 Task: Open Card Change Control Board Meeting in Board Sales Prospecting Tools to Workspace Corporate Social Responsibility and add a team member Softage.1@softage.net, a label Green, a checklist Invoice Tracking, an attachment from your computer, a color Green and finally, add a card description 'Conduct team training session on effective coaching and mentoring' and a comment 'This task requires us to be resilient and persistent, even in the face of setbacks and obstacles.'. Add a start date 'Jan 01, 1900' with a due date 'Jan 08, 1900'
Action: Mouse moved to (68, 401)
Screenshot: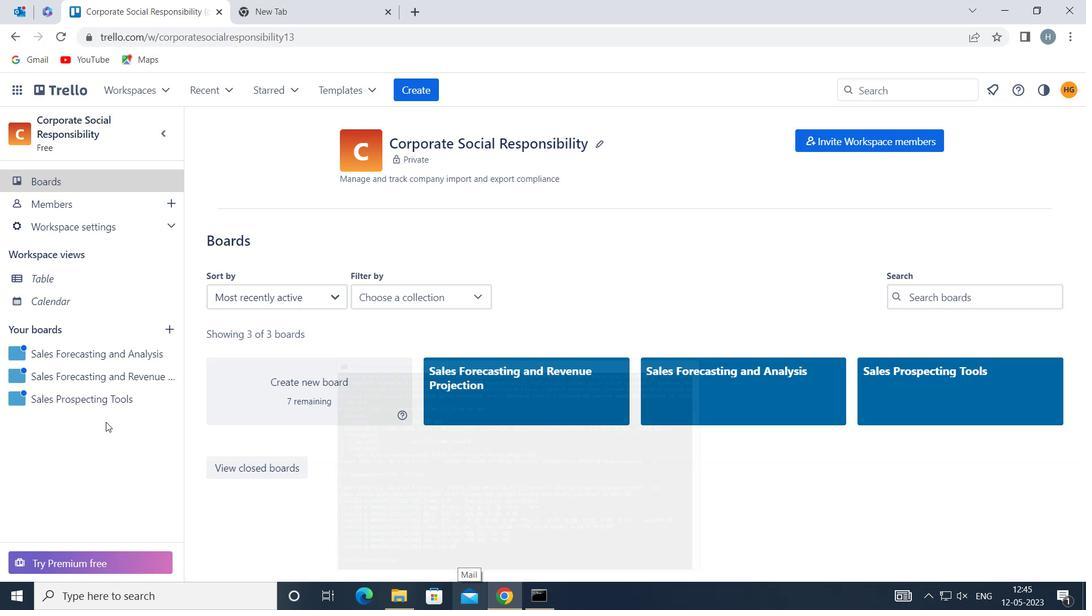 
Action: Mouse pressed left at (68, 401)
Screenshot: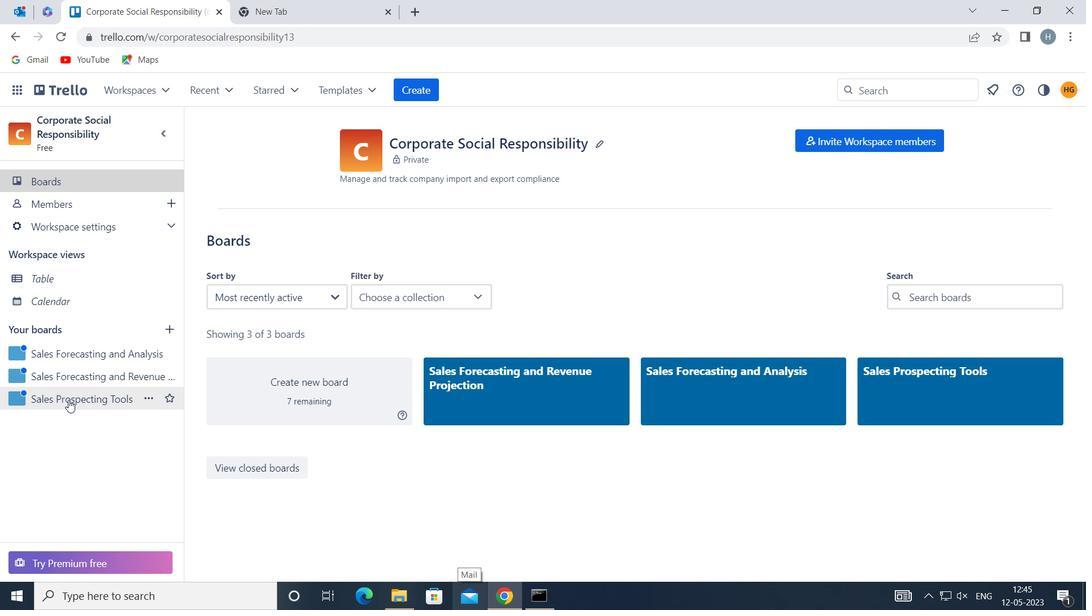 
Action: Mouse moved to (319, 198)
Screenshot: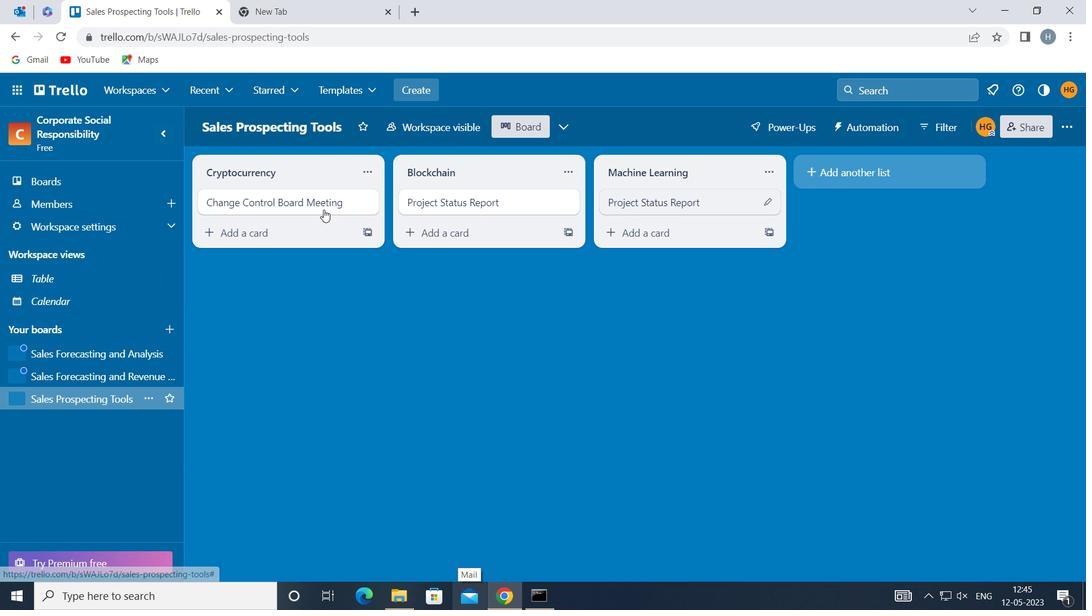 
Action: Mouse pressed left at (319, 198)
Screenshot: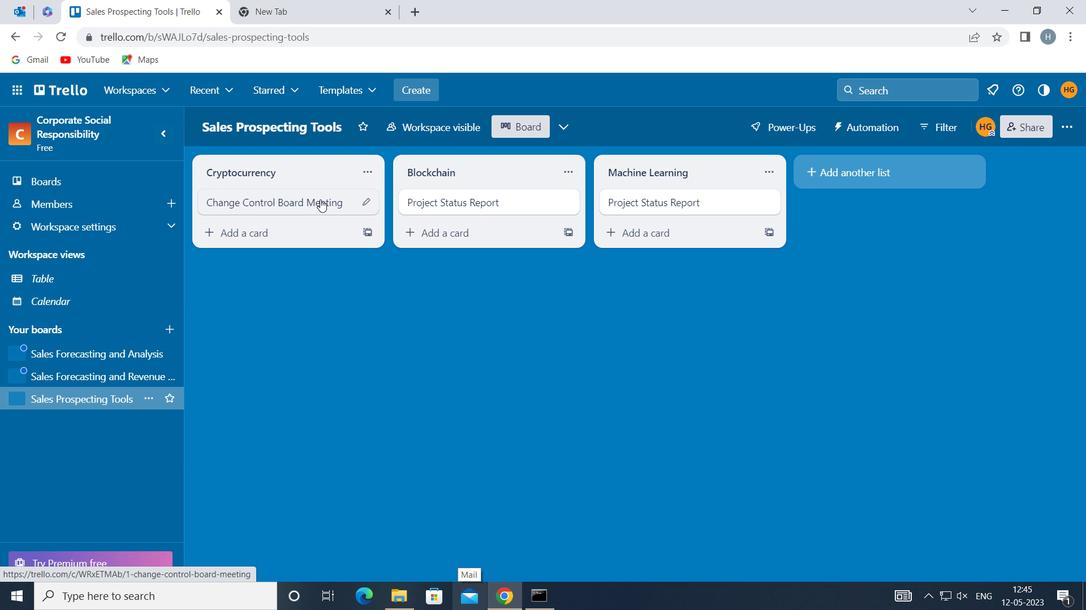 
Action: Mouse moved to (727, 200)
Screenshot: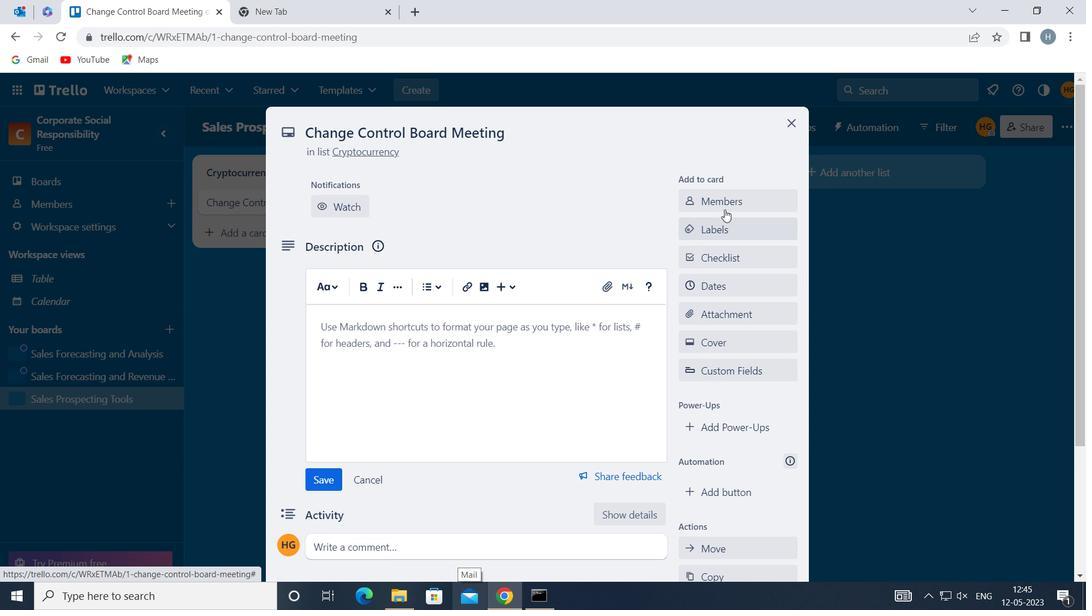 
Action: Mouse pressed left at (727, 200)
Screenshot: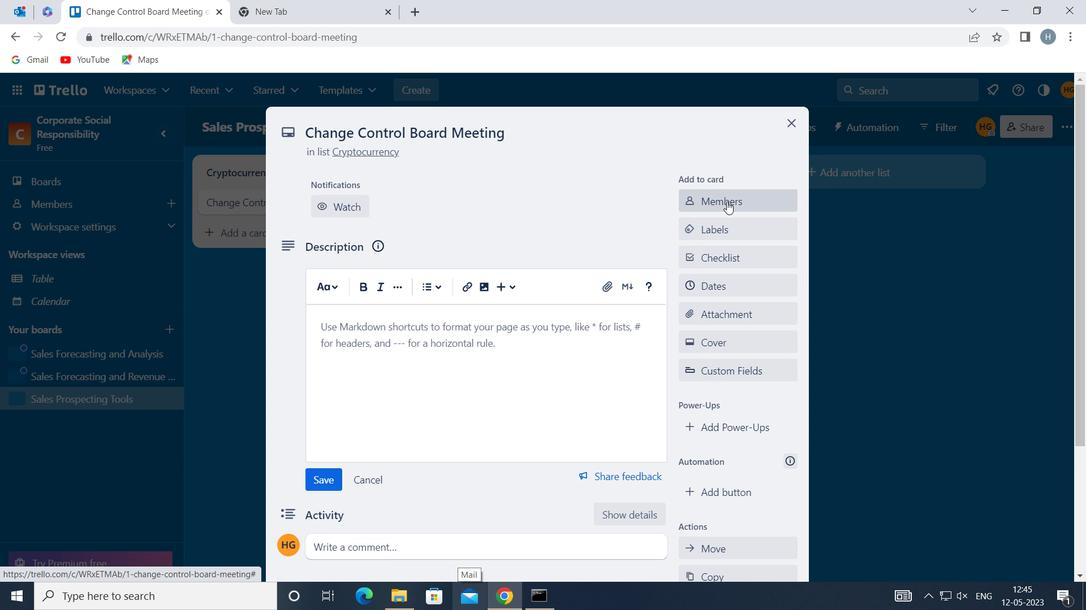 
Action: Key pressed softage
Screenshot: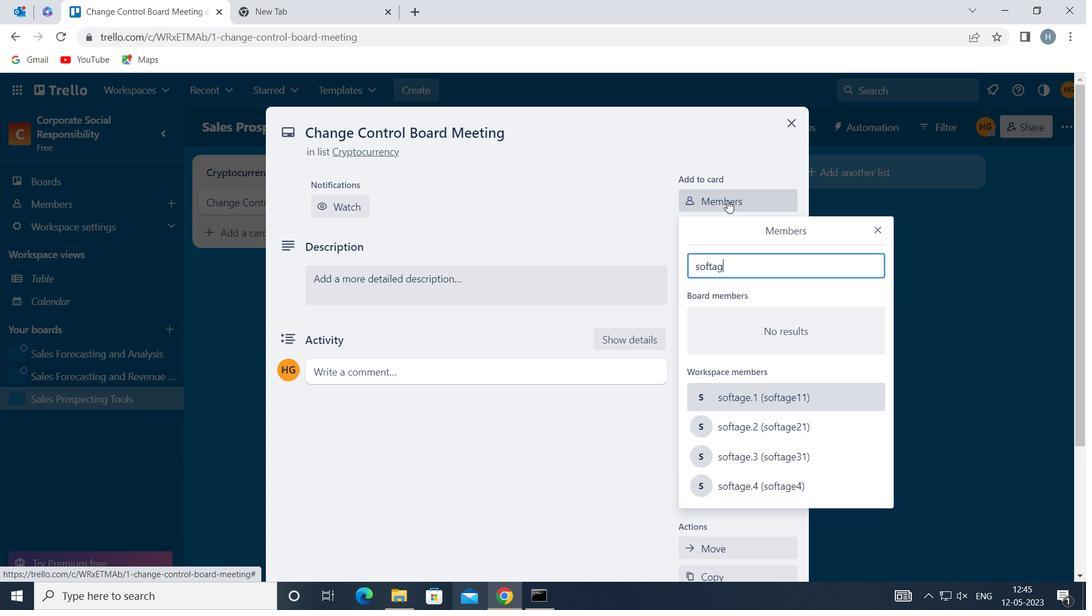 
Action: Mouse moved to (746, 399)
Screenshot: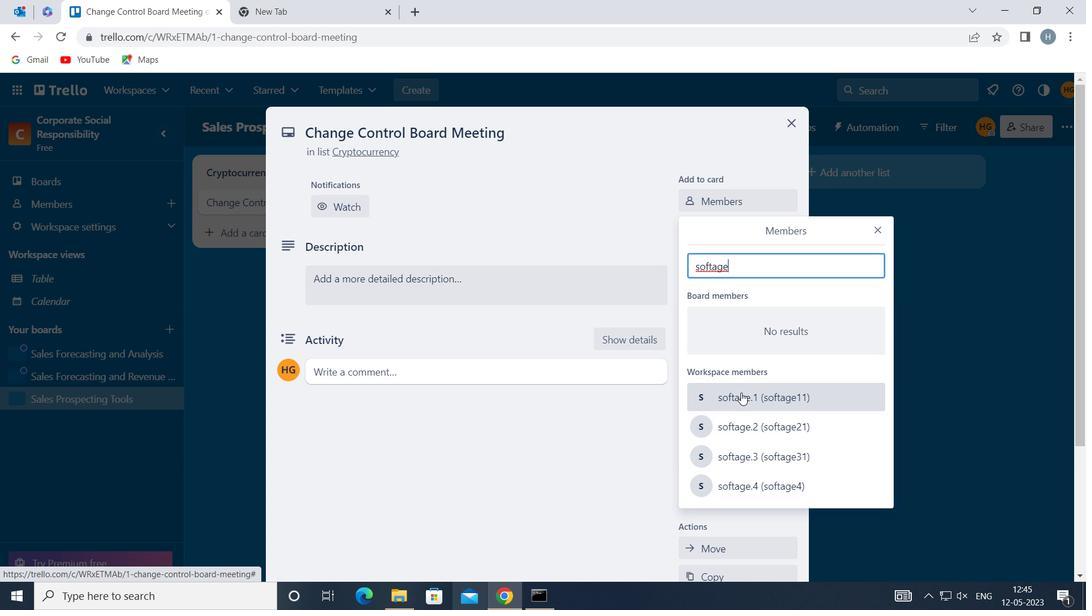 
Action: Mouse pressed left at (746, 399)
Screenshot: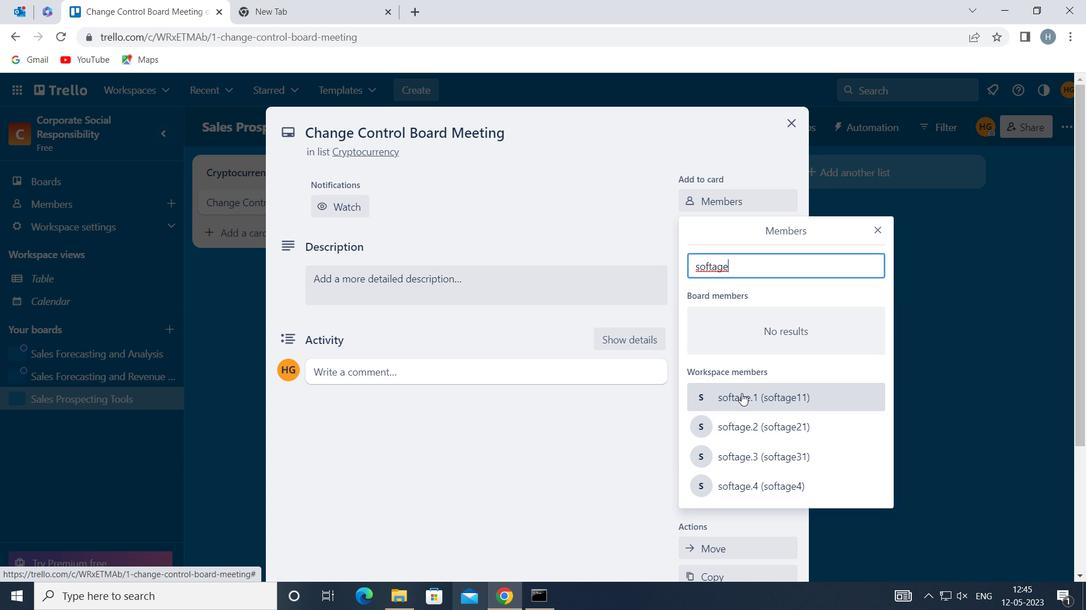 
Action: Mouse moved to (880, 228)
Screenshot: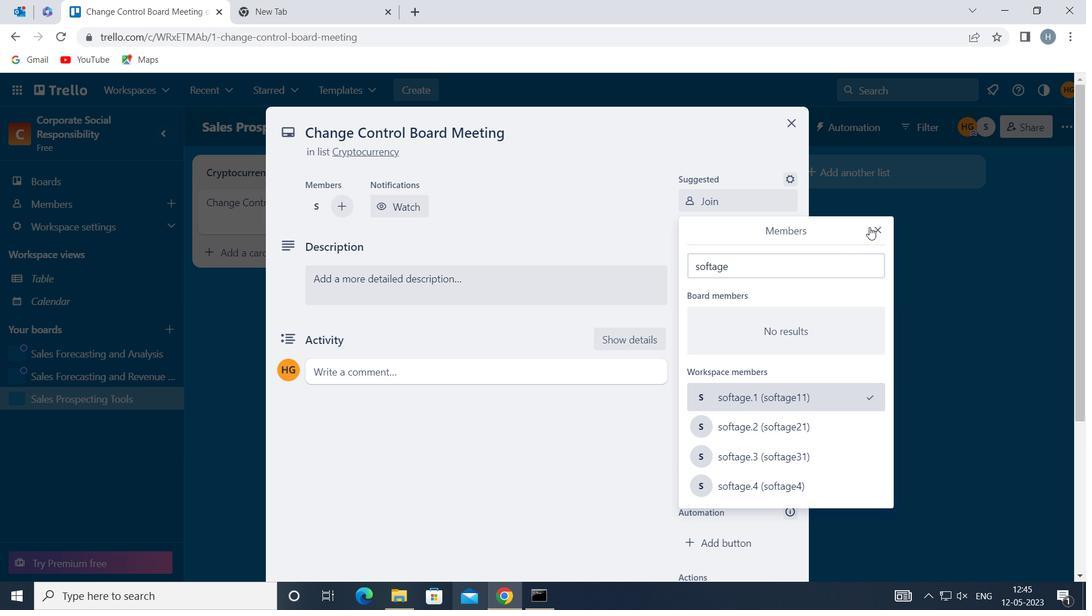 
Action: Mouse pressed left at (880, 228)
Screenshot: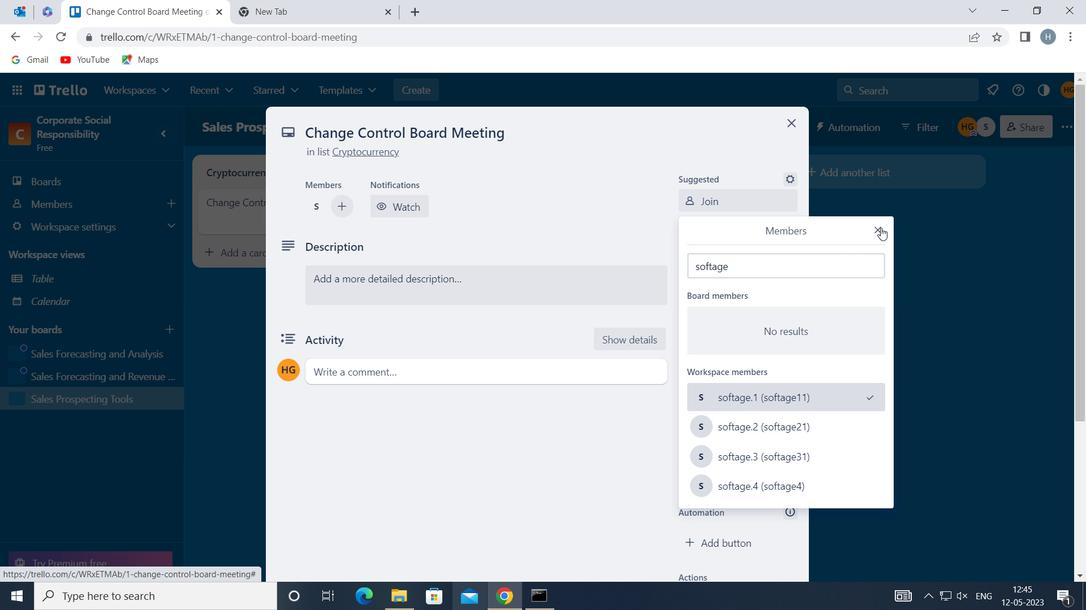 
Action: Mouse moved to (742, 277)
Screenshot: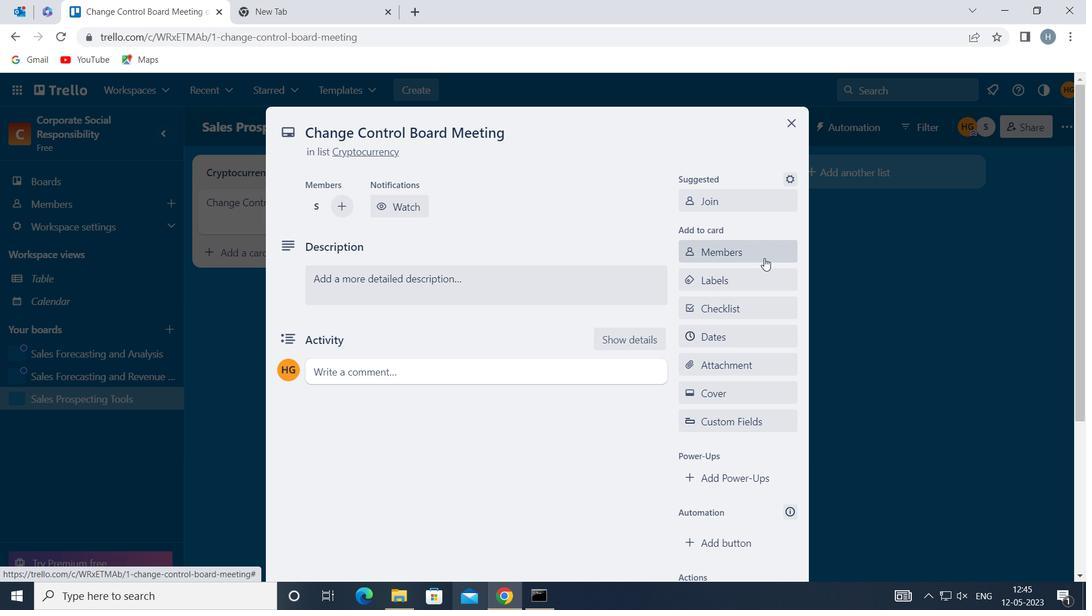 
Action: Mouse pressed left at (742, 277)
Screenshot: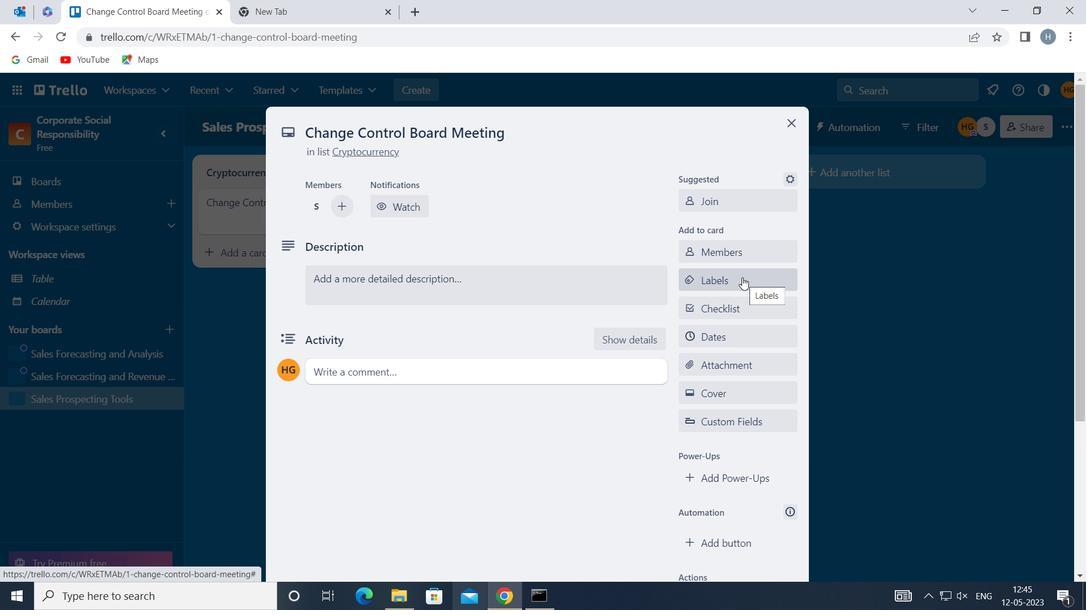 
Action: Mouse moved to (770, 207)
Screenshot: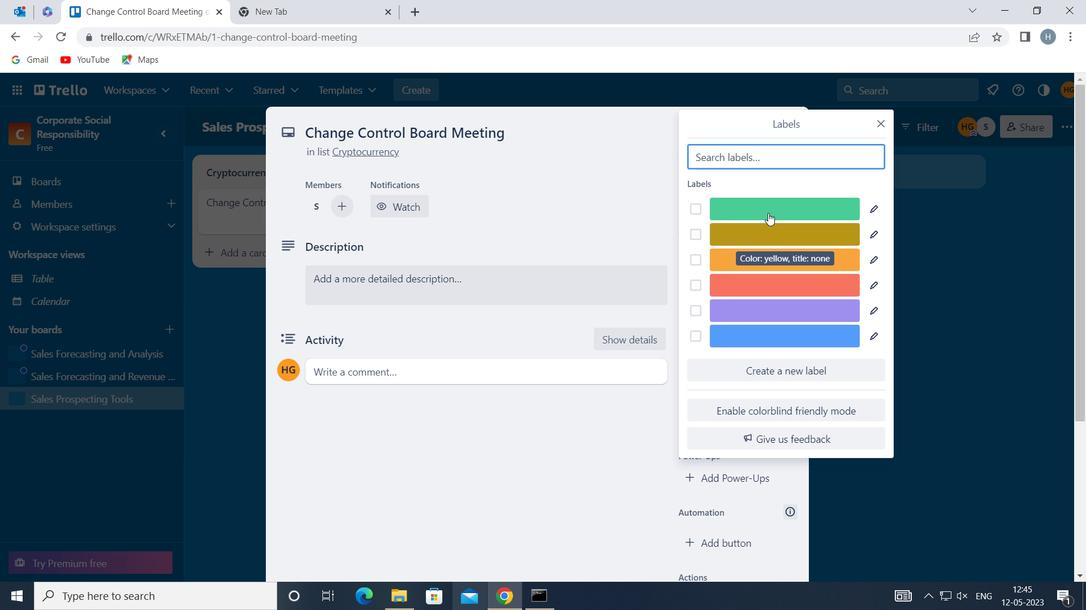 
Action: Mouse pressed left at (770, 207)
Screenshot: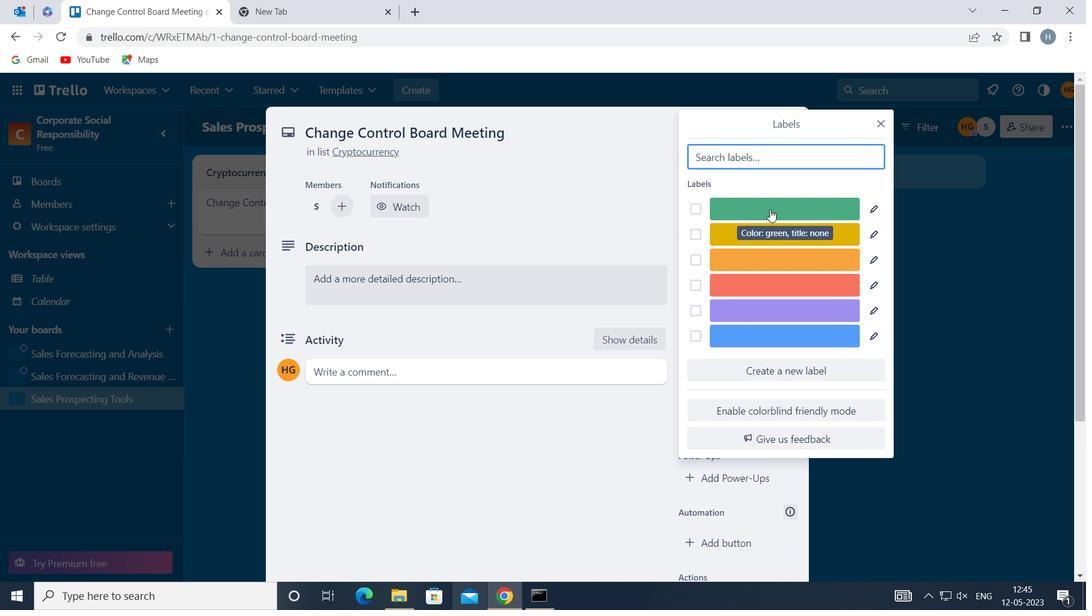 
Action: Mouse moved to (882, 119)
Screenshot: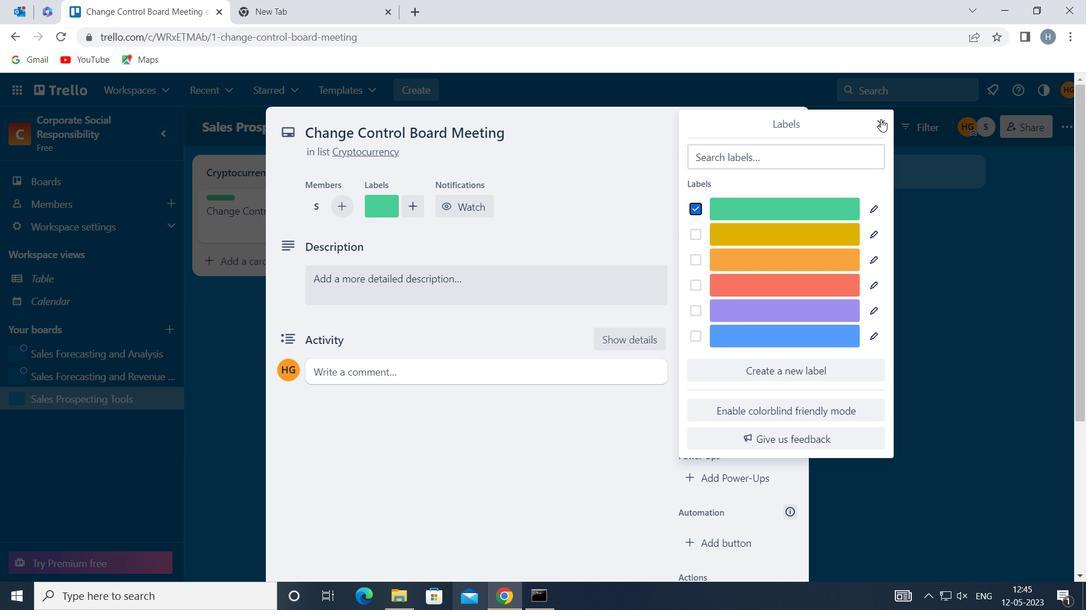 
Action: Mouse pressed left at (882, 119)
Screenshot: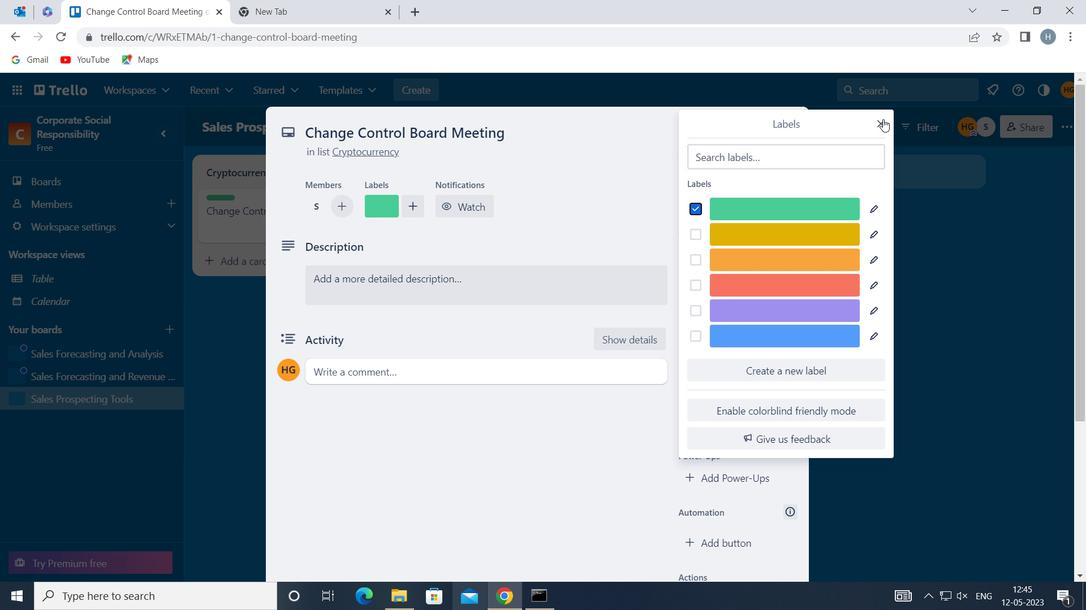 
Action: Mouse moved to (749, 302)
Screenshot: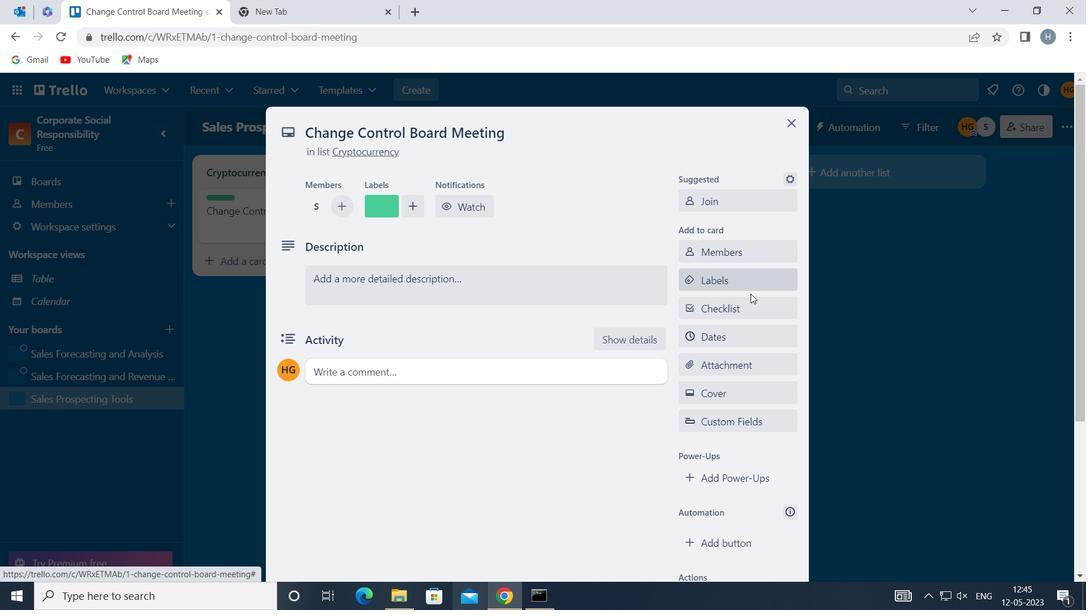 
Action: Mouse pressed left at (749, 302)
Screenshot: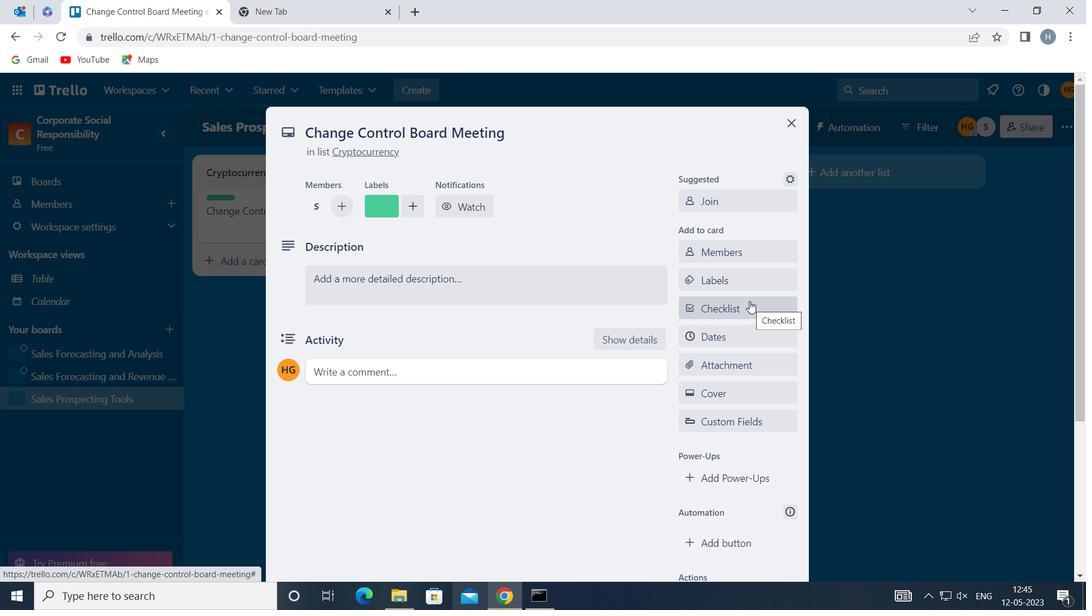 
Action: Key pressed <Key.shift>INVOICE<Key.space><Key.shift>TRACKING
Screenshot: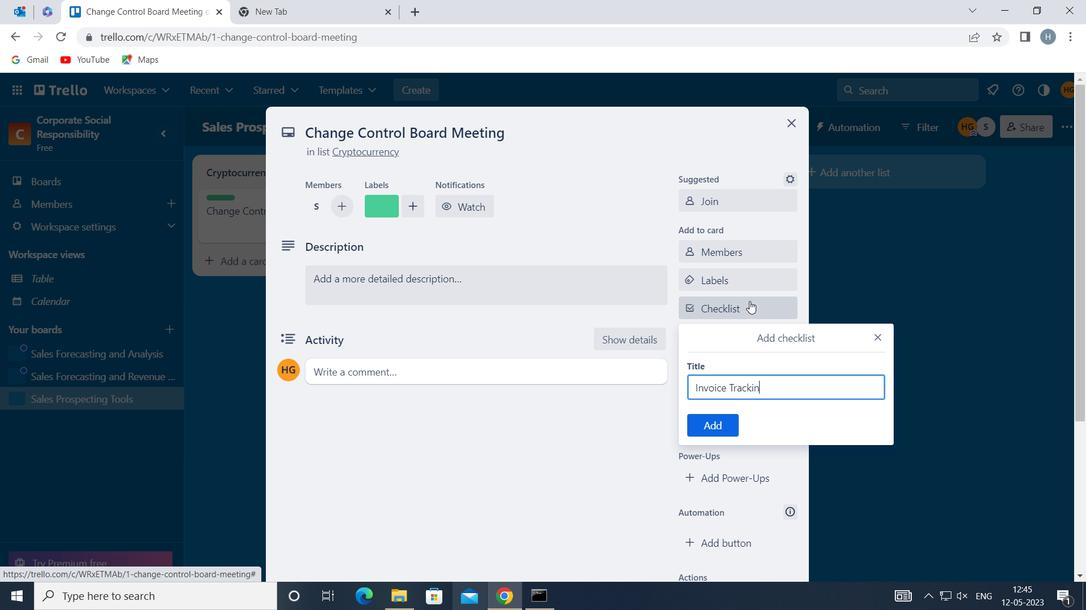 
Action: Mouse moved to (729, 425)
Screenshot: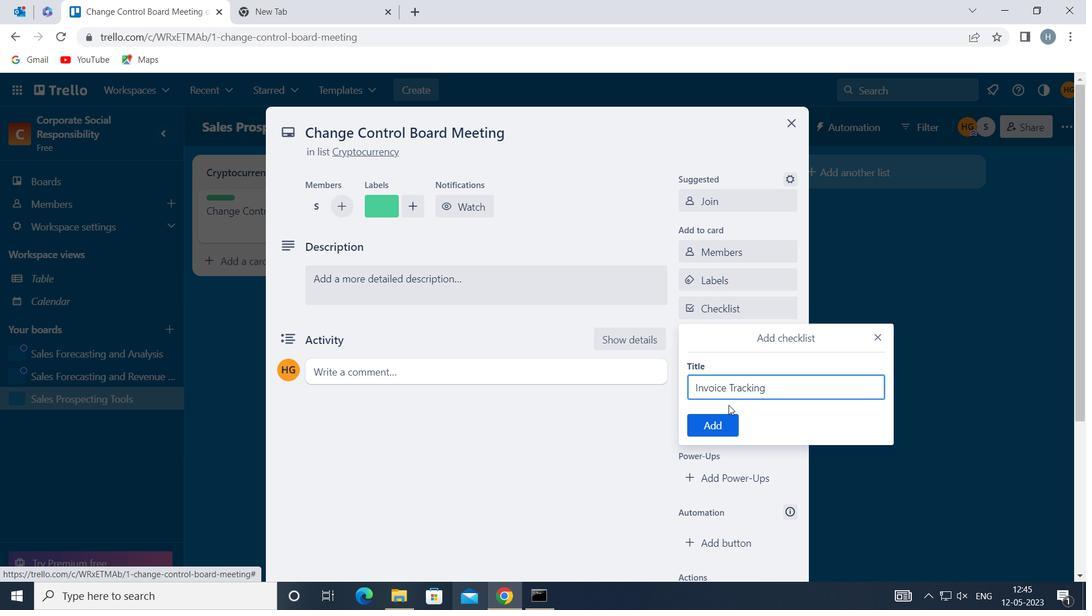 
Action: Mouse pressed left at (729, 425)
Screenshot: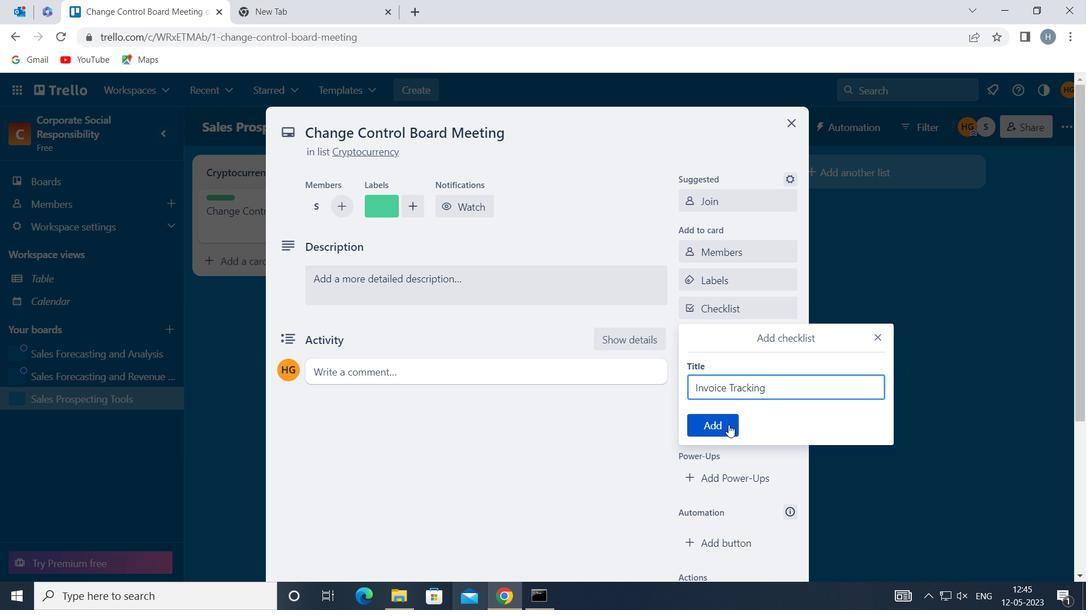 
Action: Mouse moved to (746, 359)
Screenshot: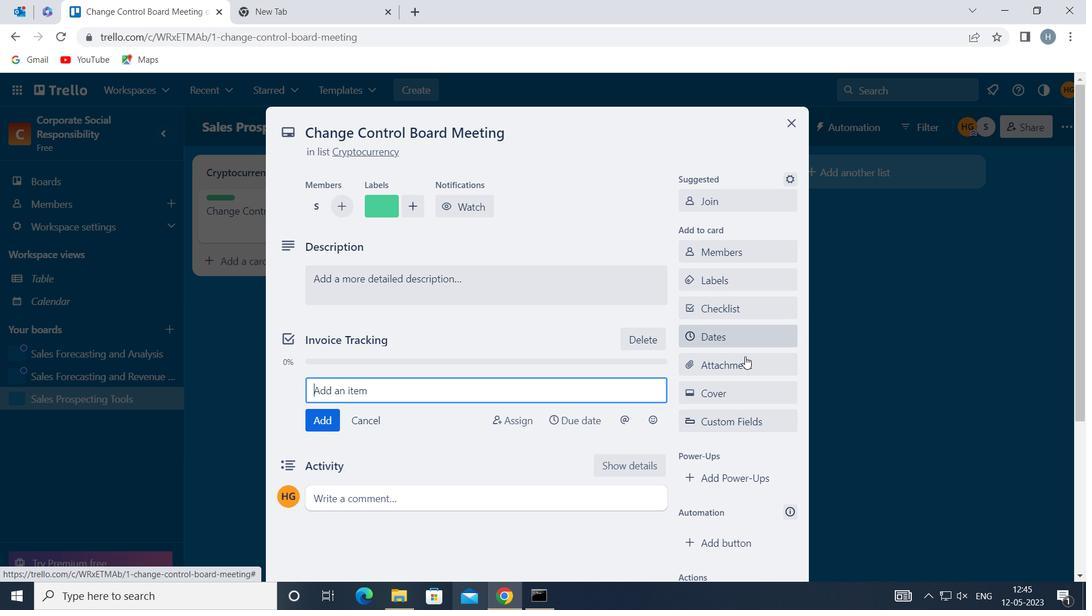 
Action: Mouse pressed left at (746, 359)
Screenshot: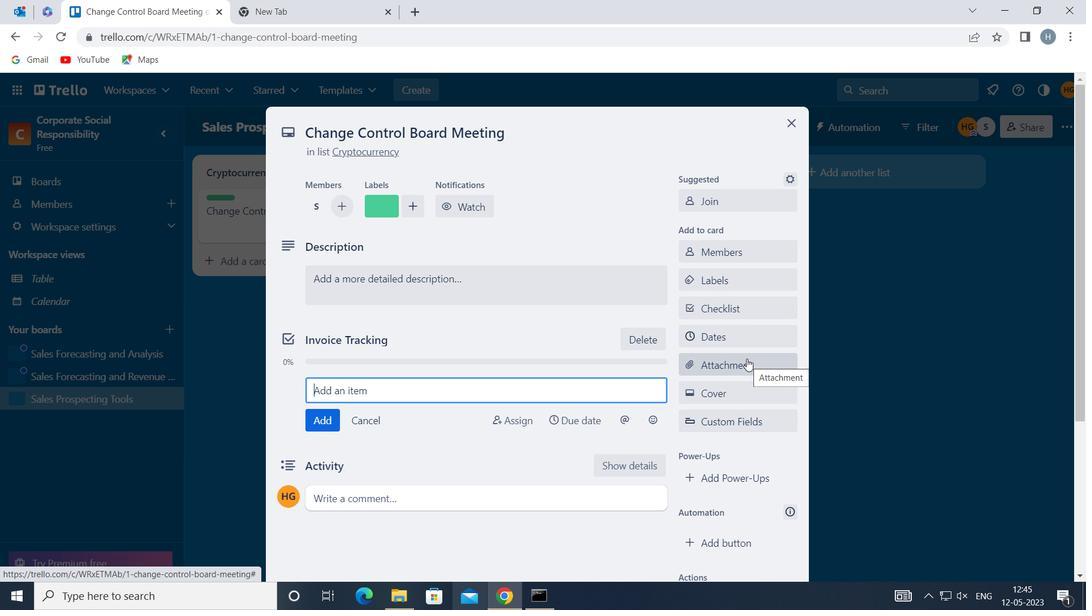 
Action: Mouse moved to (740, 160)
Screenshot: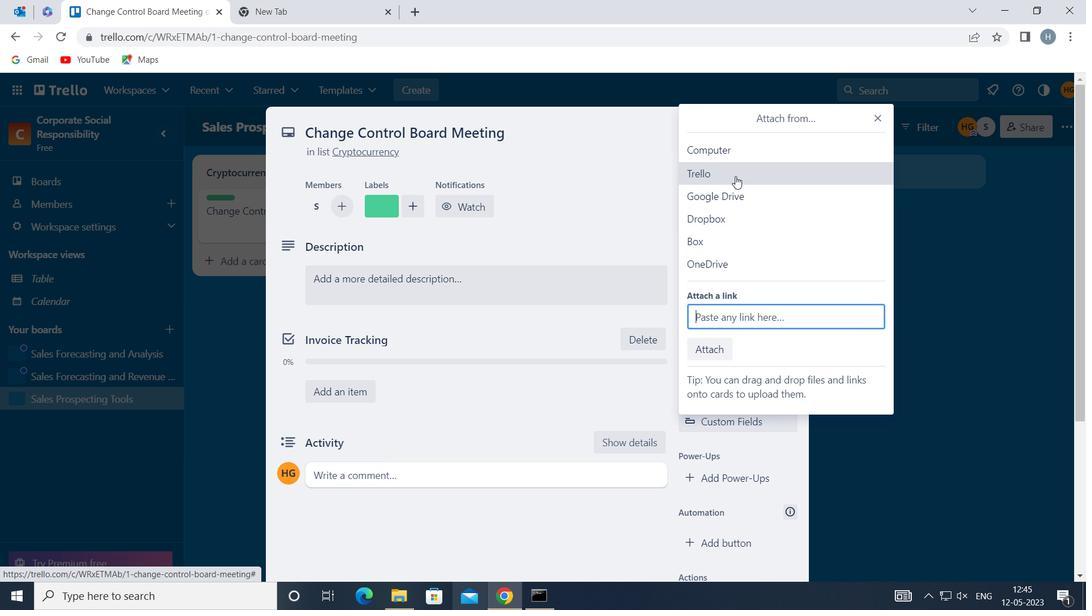 
Action: Mouse pressed left at (740, 160)
Screenshot: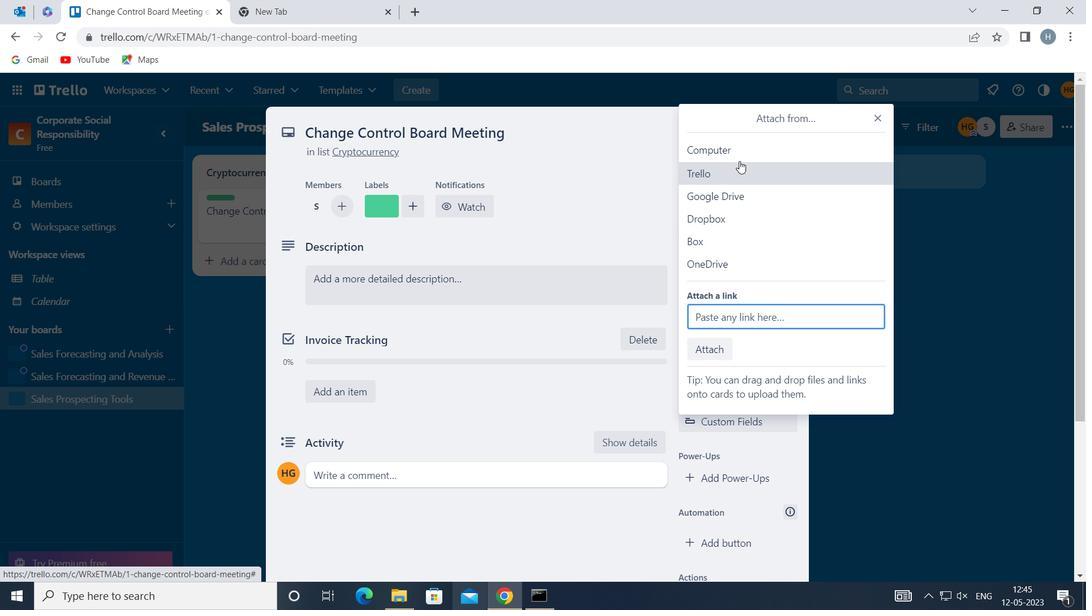
Action: Mouse moved to (386, 125)
Screenshot: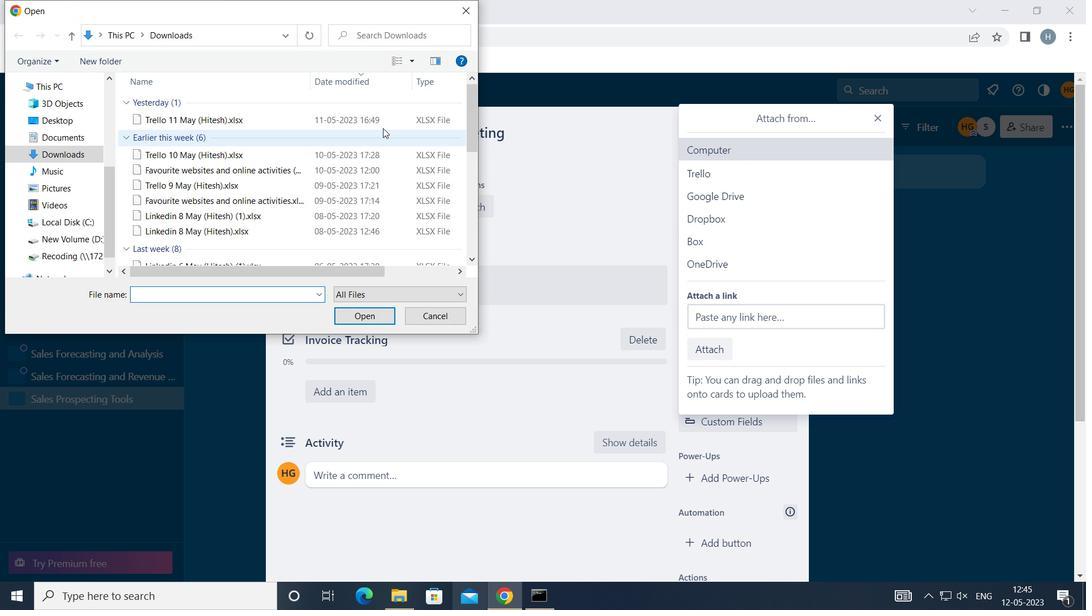 
Action: Mouse pressed left at (386, 125)
Screenshot: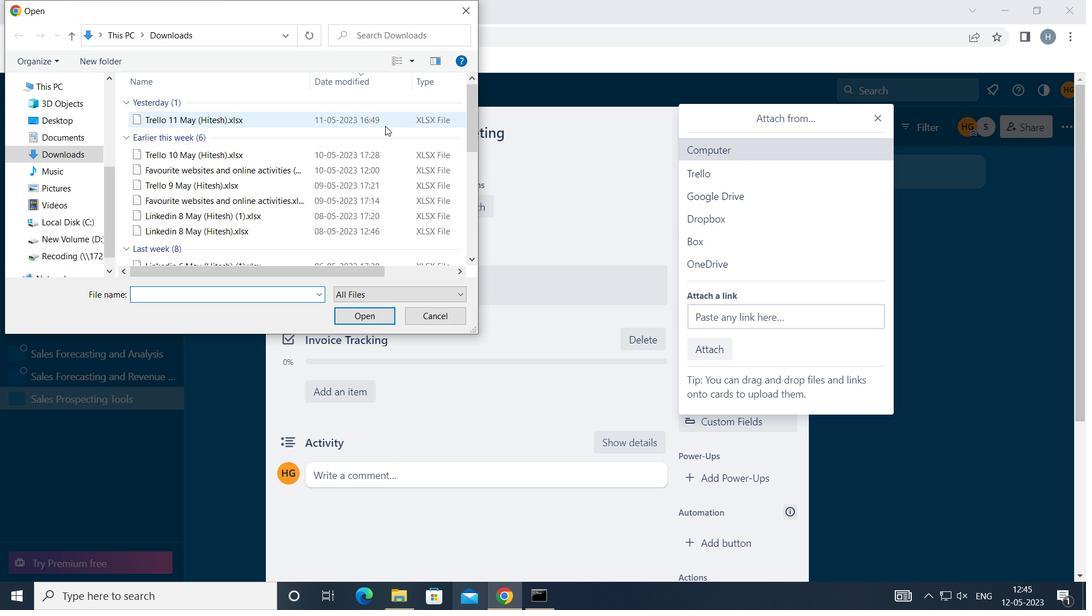 
Action: Mouse moved to (368, 316)
Screenshot: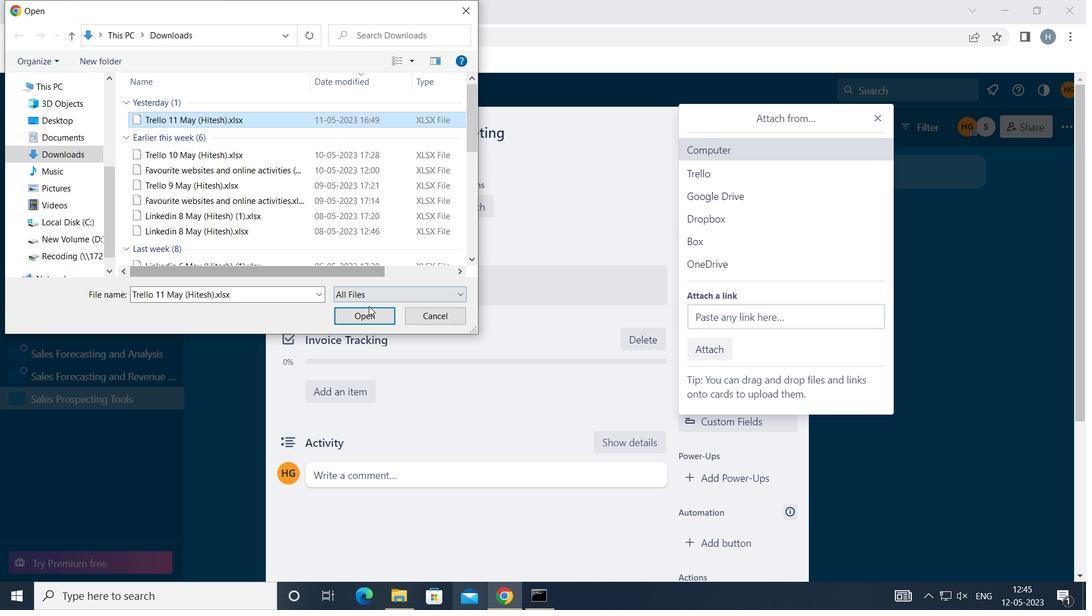 
Action: Mouse pressed left at (368, 316)
Screenshot: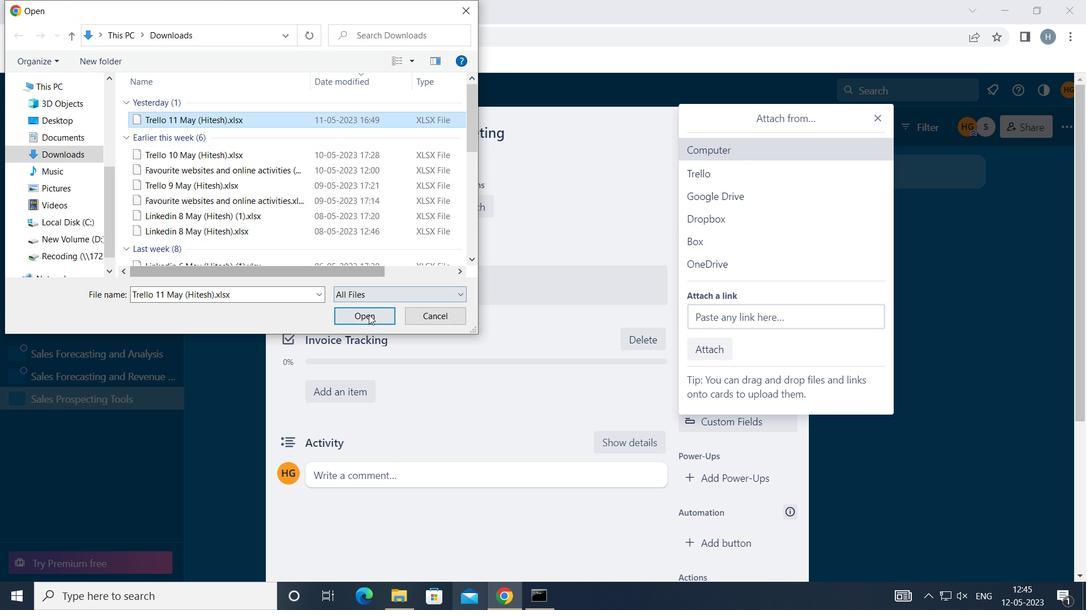 
Action: Mouse moved to (739, 388)
Screenshot: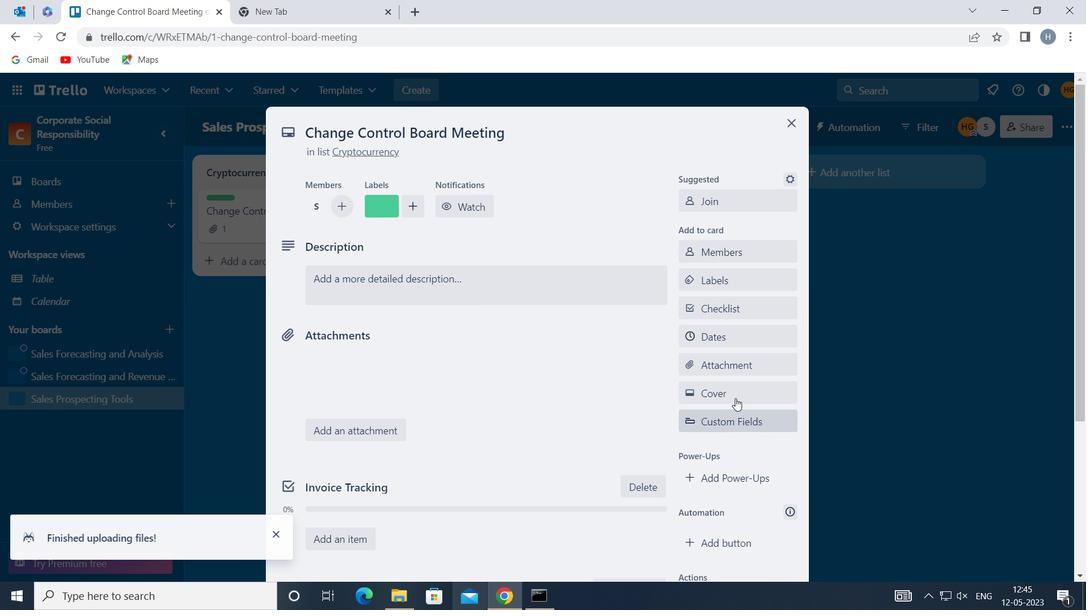 
Action: Mouse pressed left at (739, 388)
Screenshot: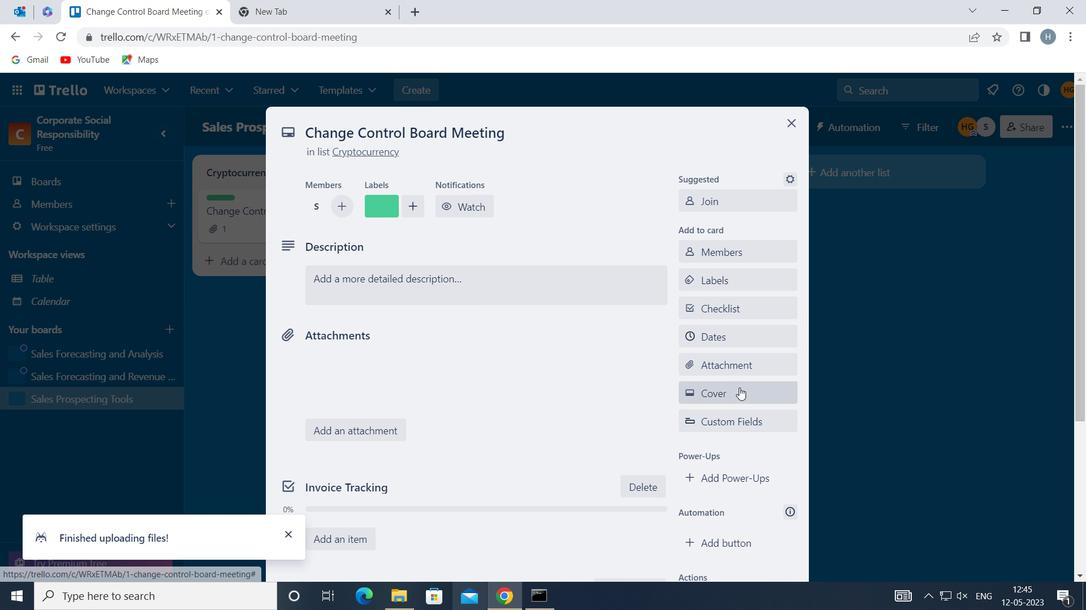 
Action: Mouse moved to (700, 300)
Screenshot: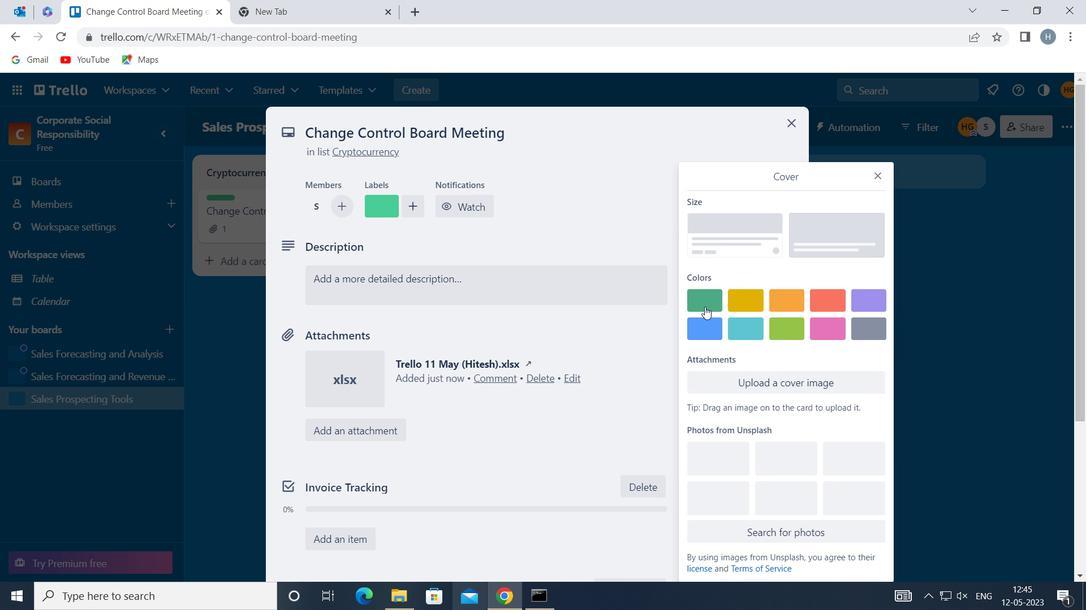 
Action: Mouse pressed left at (700, 300)
Screenshot: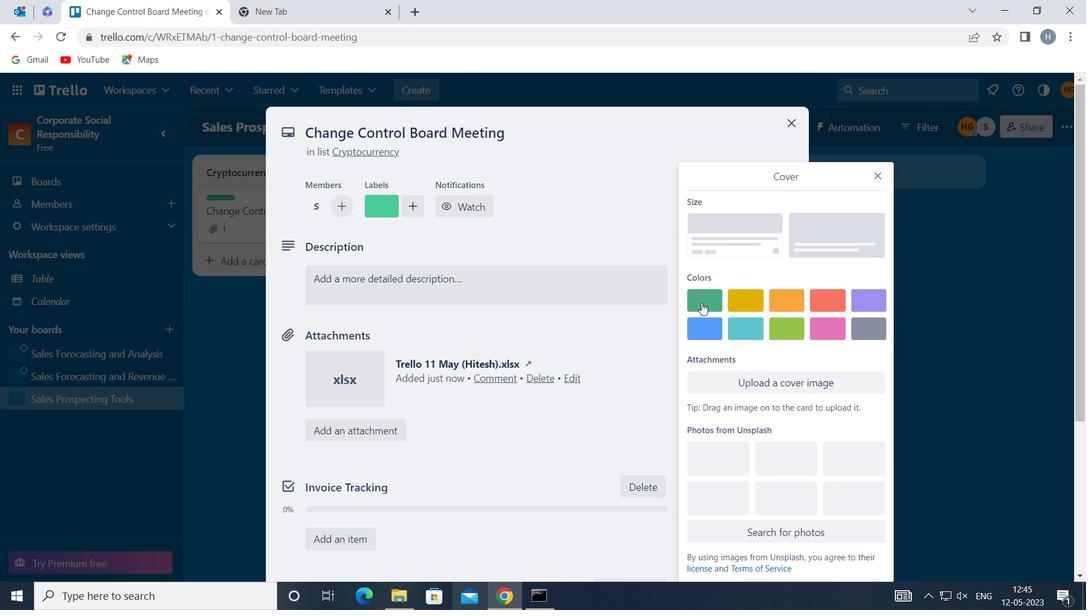 
Action: Mouse moved to (879, 146)
Screenshot: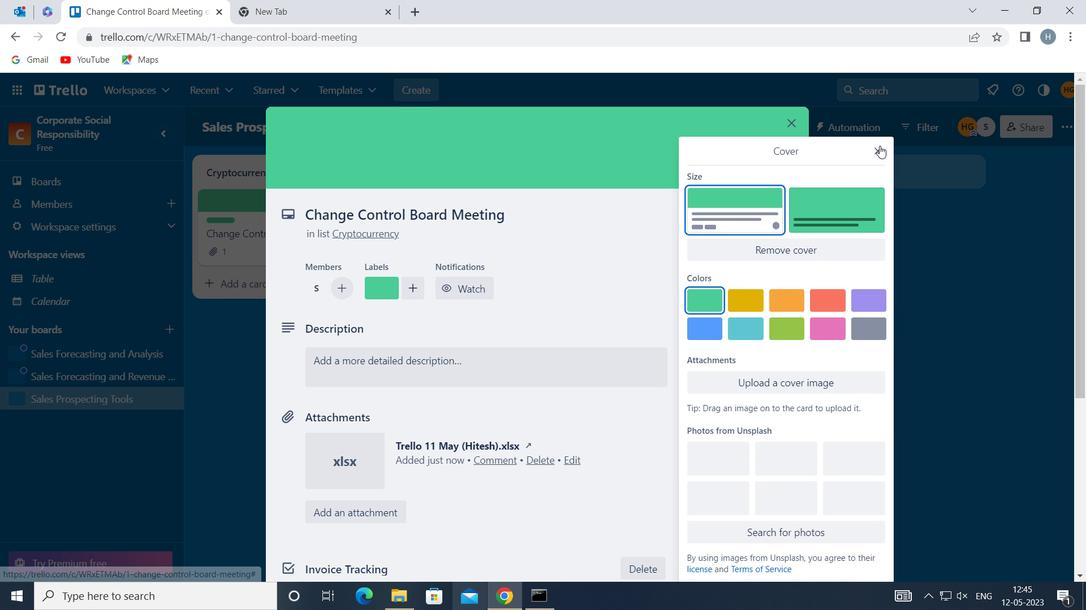 
Action: Mouse pressed left at (879, 146)
Screenshot: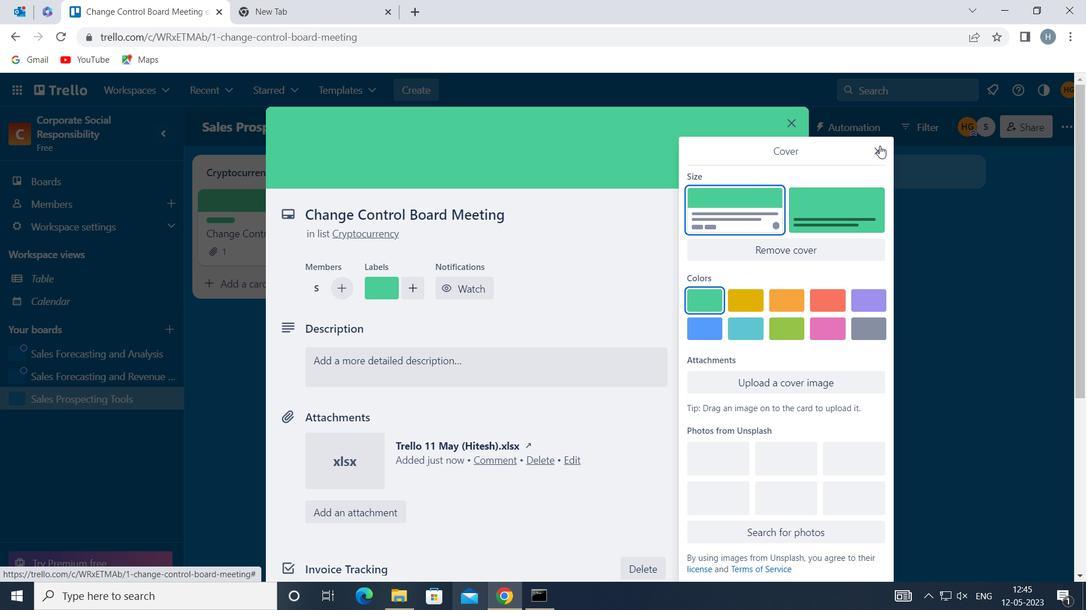 
Action: Mouse moved to (530, 359)
Screenshot: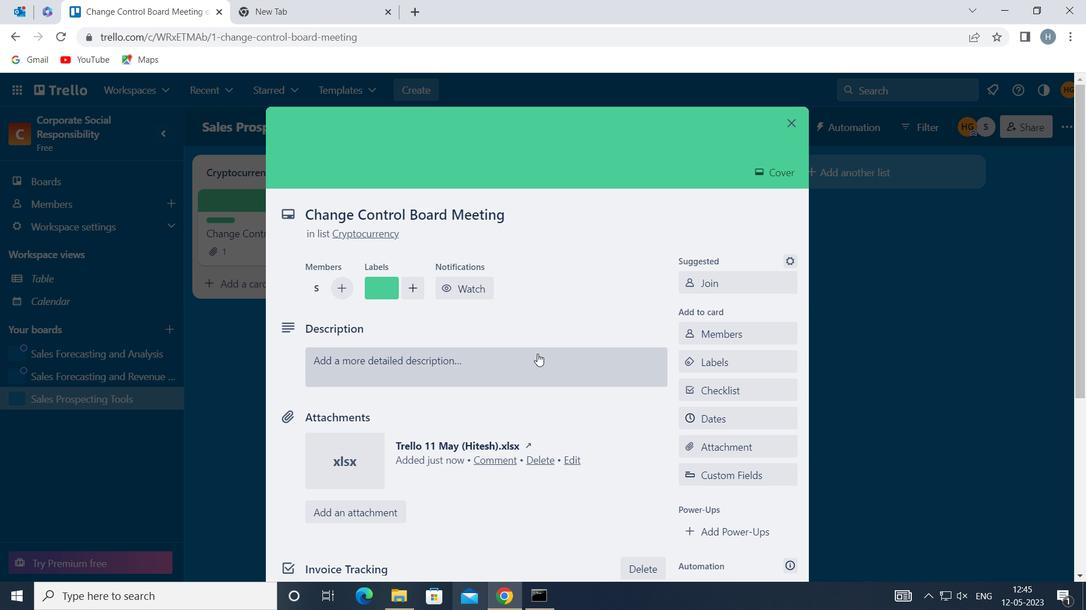 
Action: Mouse pressed left at (530, 359)
Screenshot: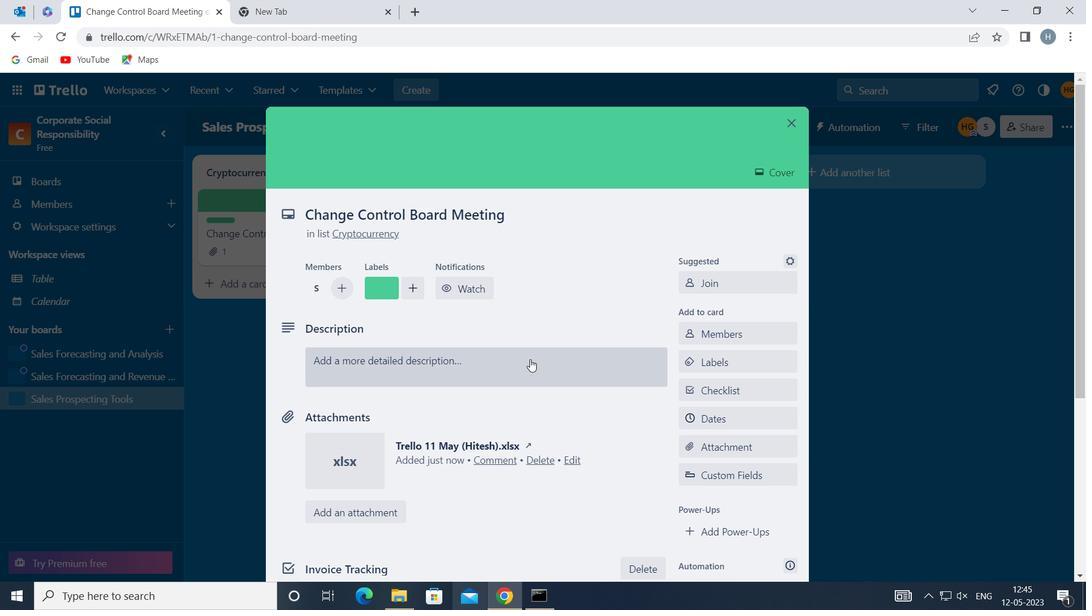 
Action: Mouse moved to (444, 410)
Screenshot: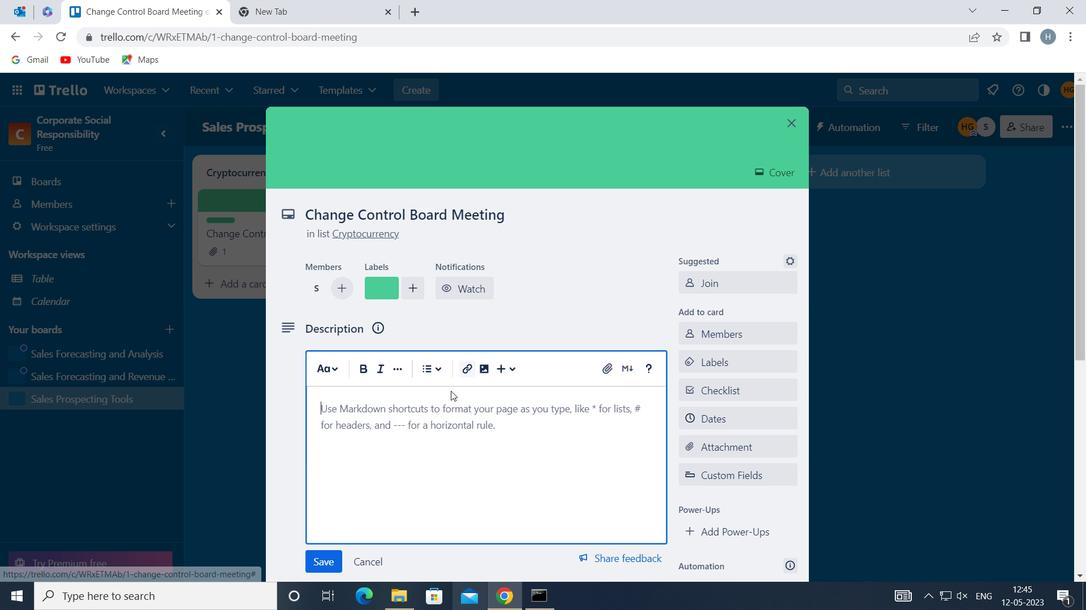 
Action: Mouse pressed left at (444, 410)
Screenshot: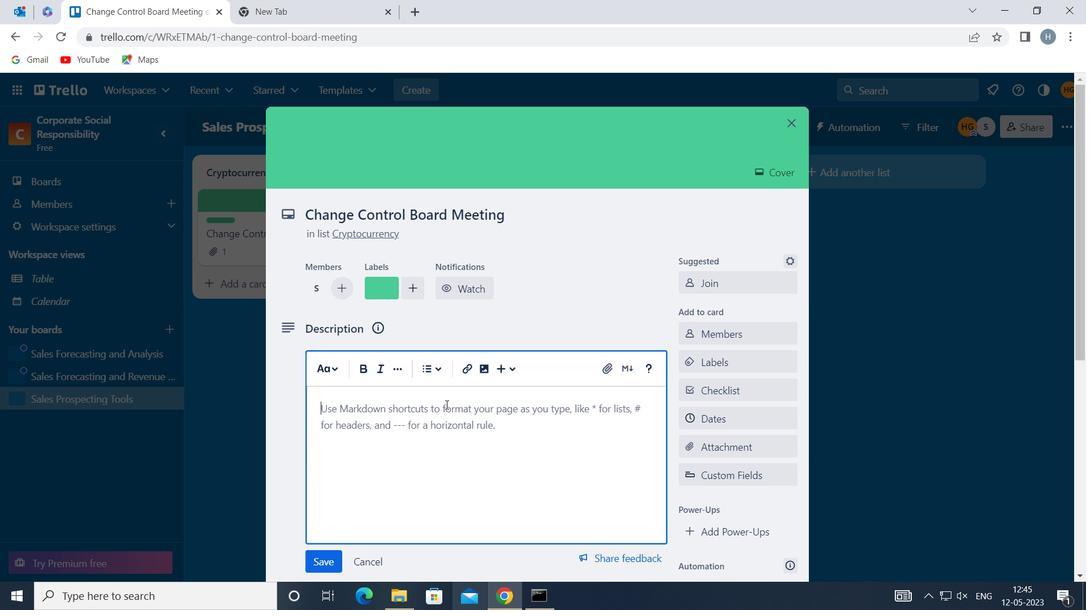 
Action: Key pressed <Key.shift>CONDUCT<Key.space>TEAM<Key.space>TRAINING<Key.space>SESSION<Key.space>ON<Key.space>EFFECTIVE<Key.space>COACHING<Key.space>AND<Key.space>MENTORING
Screenshot: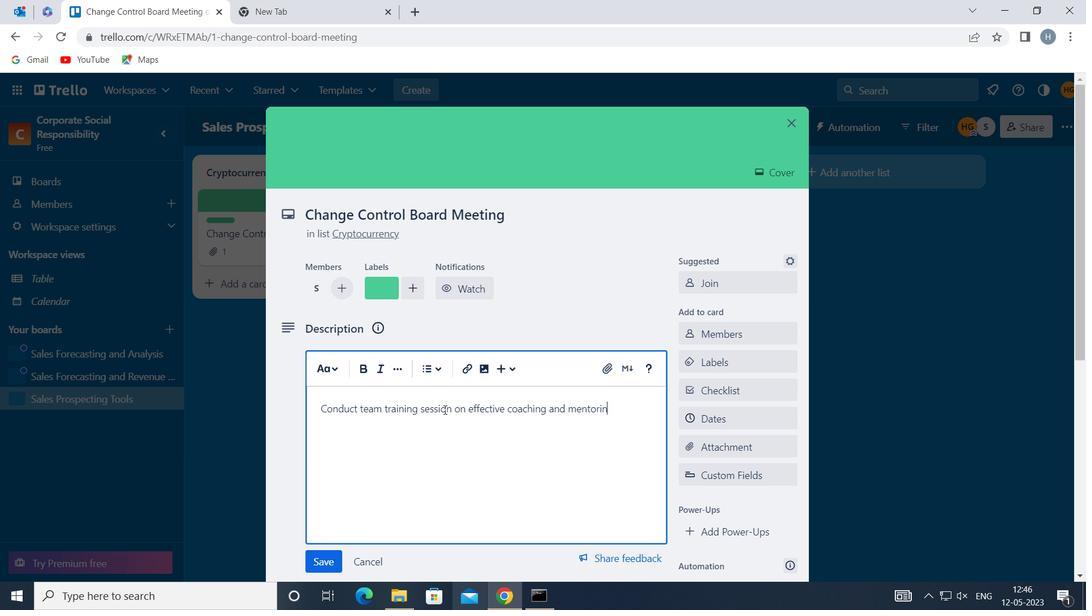 
Action: Mouse moved to (317, 559)
Screenshot: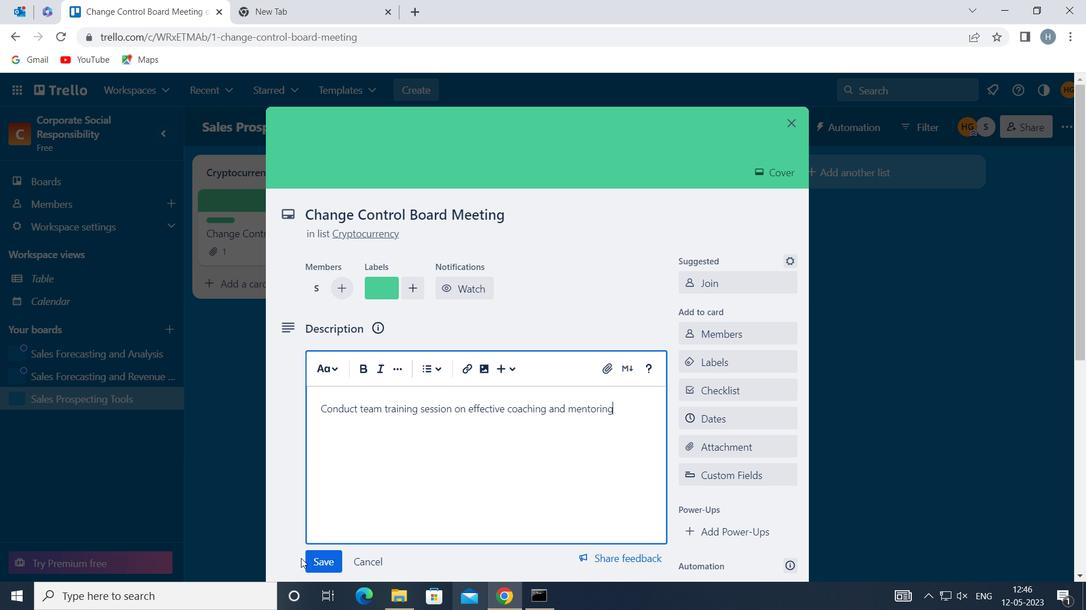 
Action: Mouse pressed left at (317, 559)
Screenshot: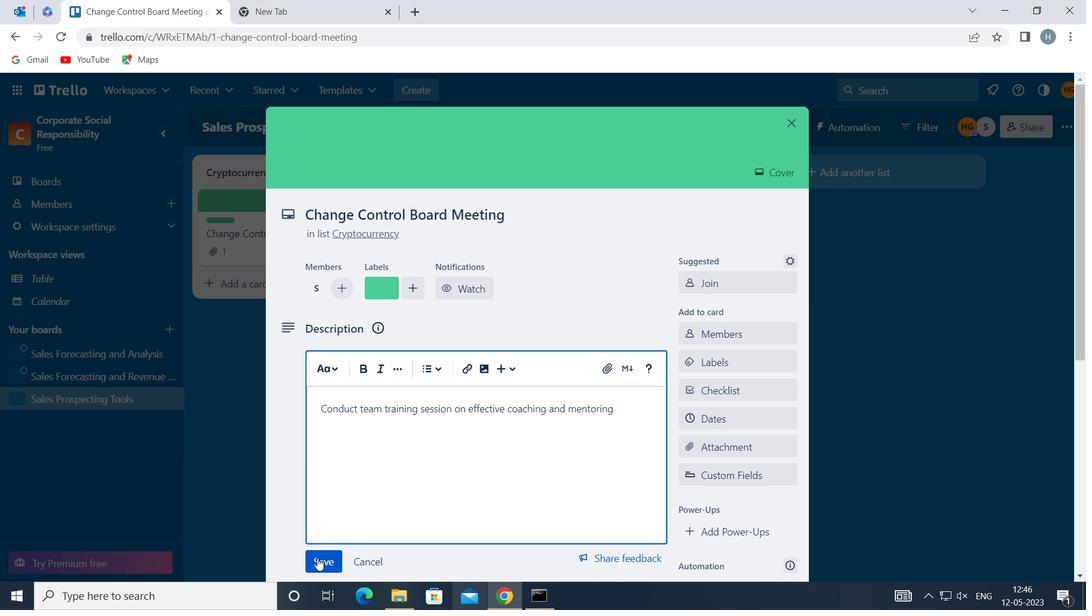 
Action: Mouse moved to (374, 485)
Screenshot: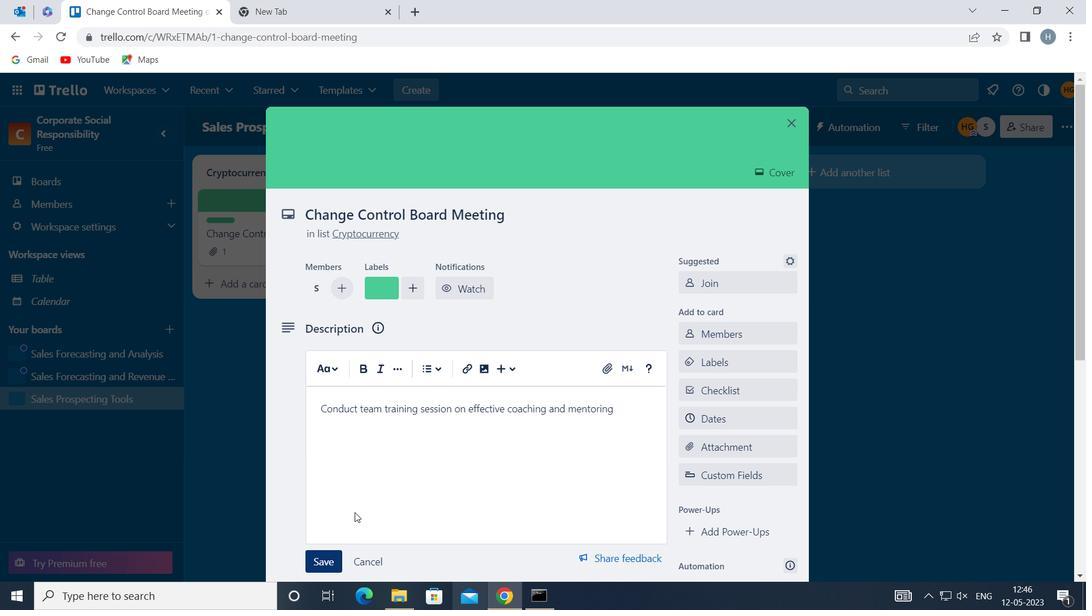 
Action: Mouse scrolled (374, 484) with delta (0, 0)
Screenshot: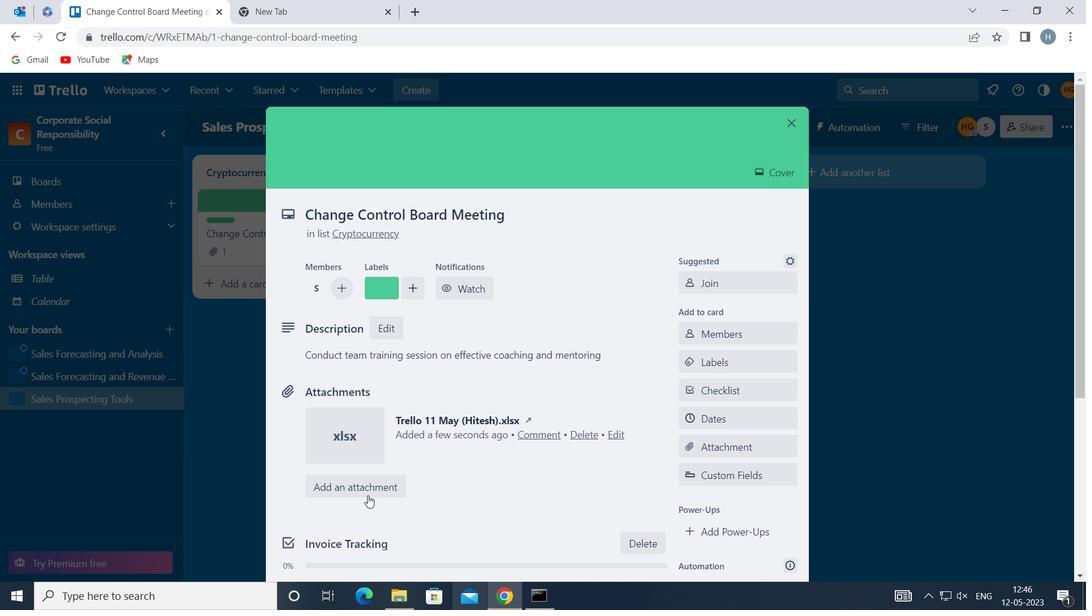 
Action: Mouse scrolled (374, 484) with delta (0, 0)
Screenshot: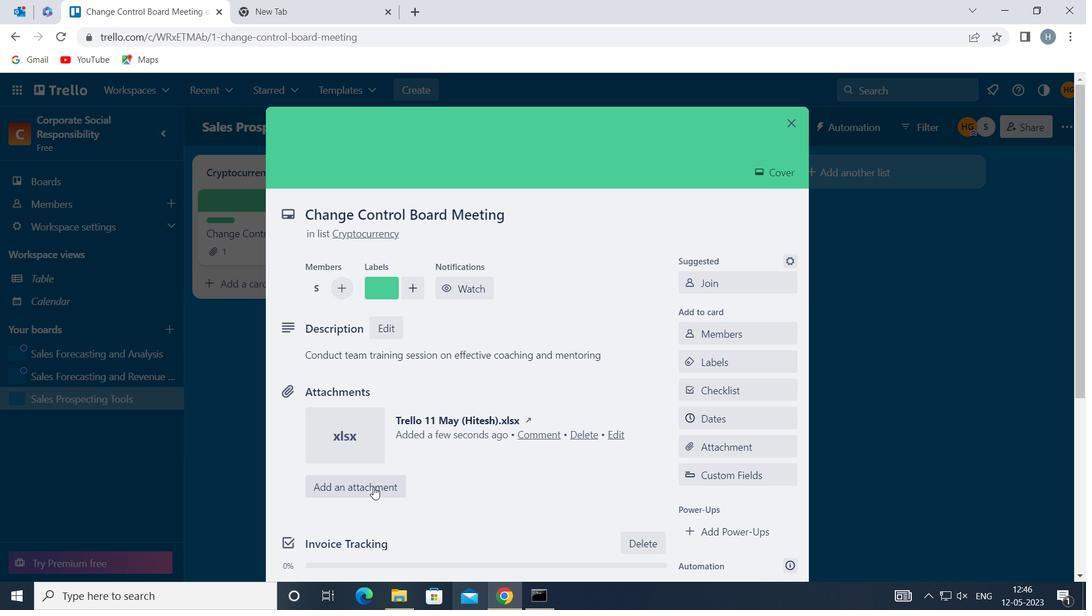 
Action: Mouse moved to (377, 482)
Screenshot: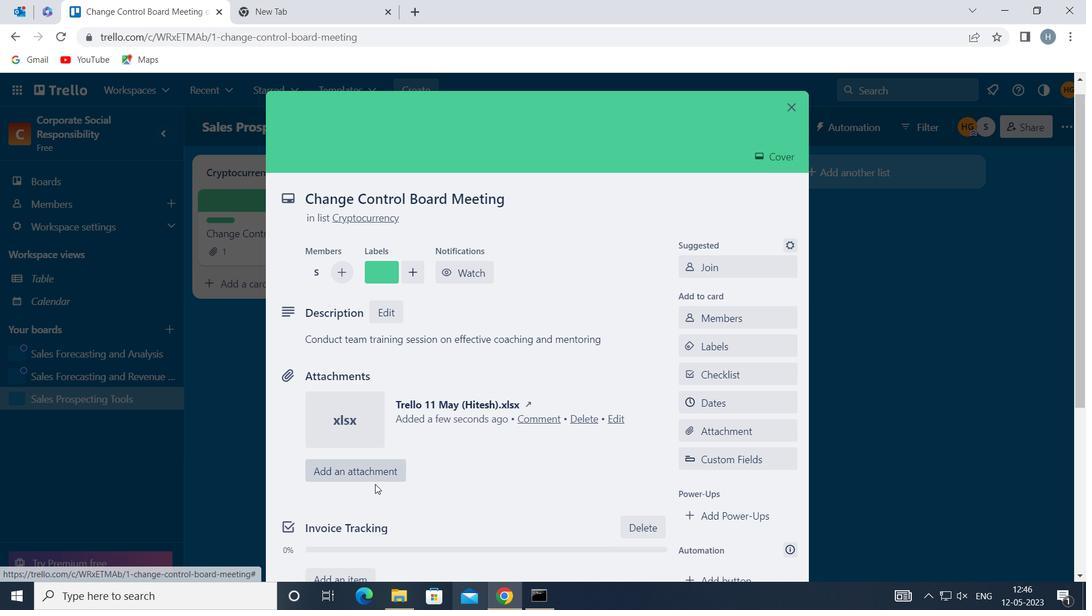 
Action: Mouse scrolled (377, 481) with delta (0, 0)
Screenshot: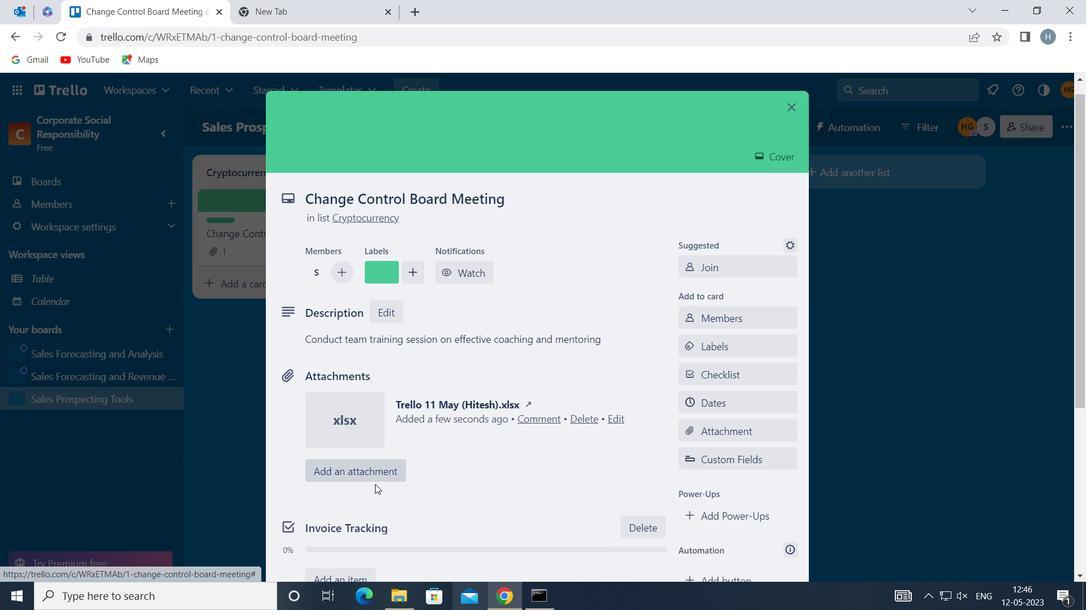 
Action: Mouse scrolled (377, 481) with delta (0, 0)
Screenshot: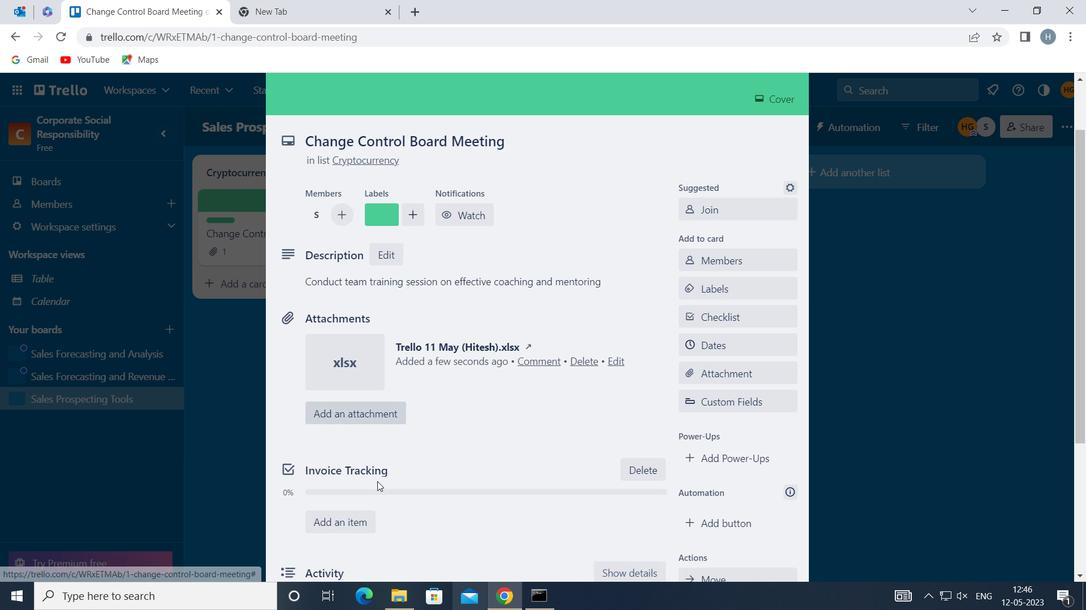 
Action: Mouse moved to (448, 402)
Screenshot: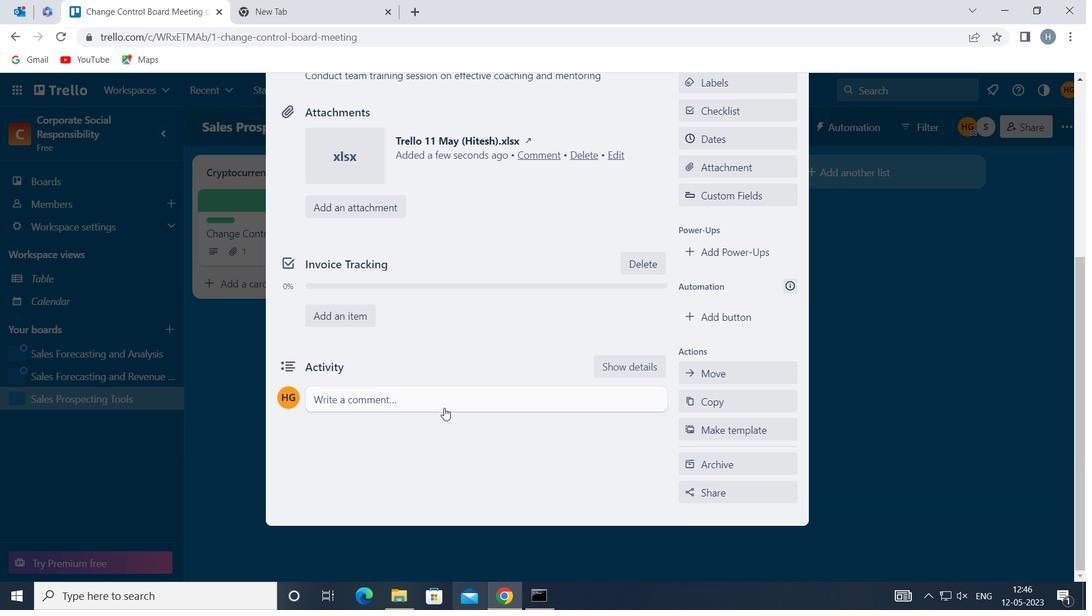 
Action: Mouse pressed left at (448, 402)
Screenshot: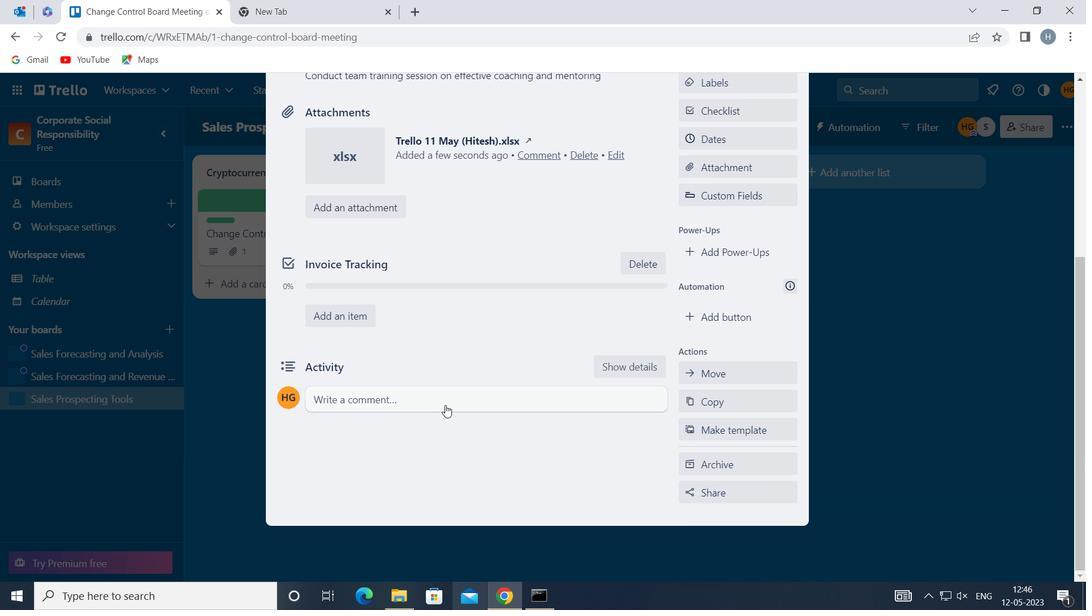 
Action: Mouse moved to (439, 438)
Screenshot: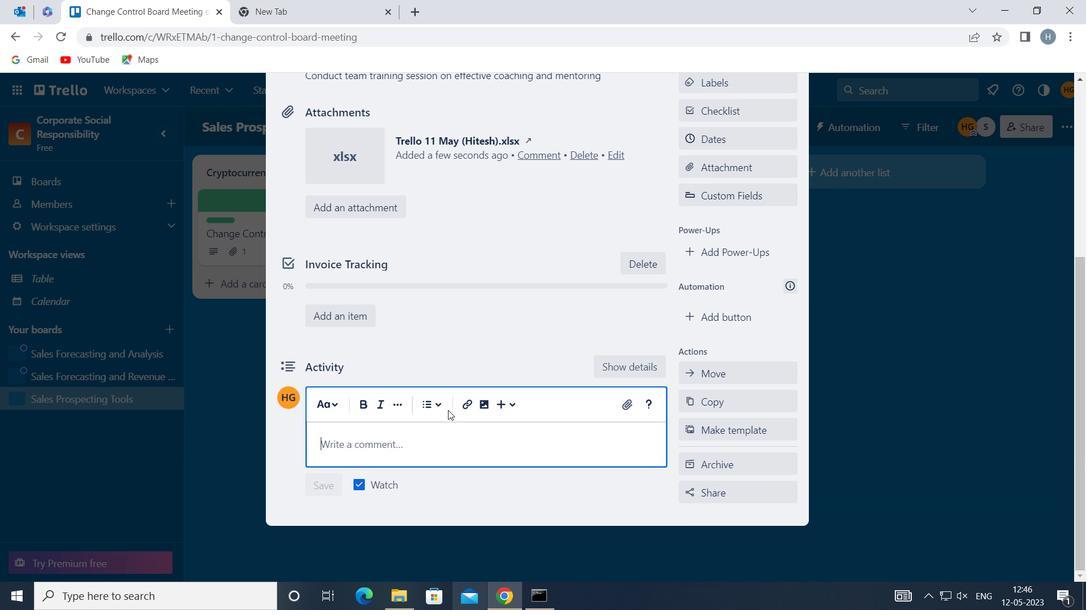 
Action: Mouse pressed left at (439, 438)
Screenshot: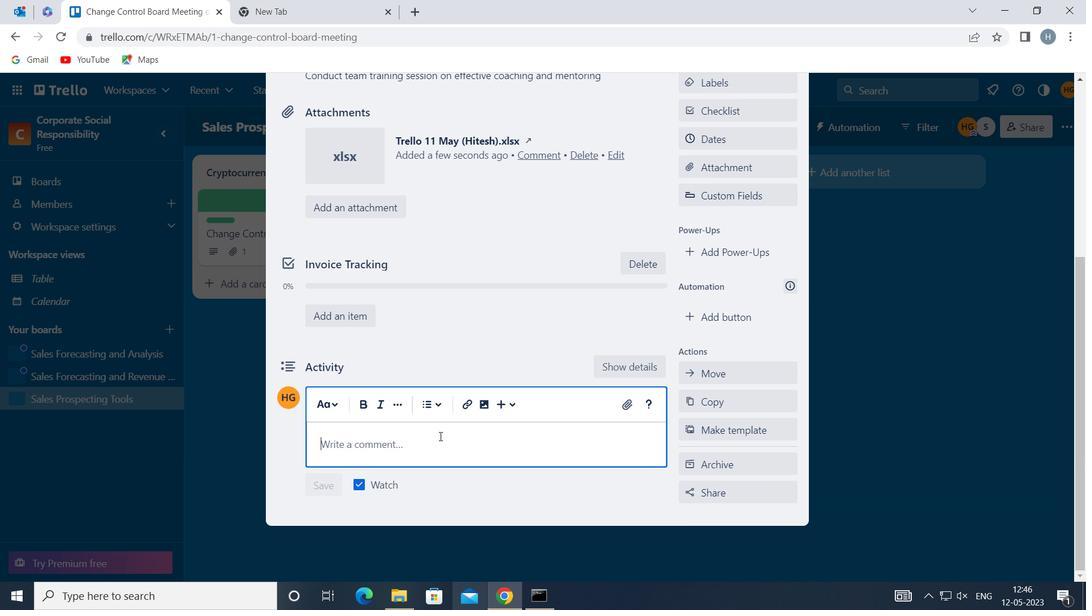 
Action: Key pressed <Key.shift>THIS<Key.space>TASK<Key.space>REQUIRES<Key.space>US<Key.space>TO<Key.space>BE<Key.space>RESILIENT<Key.space>AND<Key.space>PERSISTENT<Key.space>EVEN<Key.space>IN<Key.space>THE<Key.space>FACE<Key.space>OF<Key.space>SETBACKS<Key.space>AND<Key.space>OBSTACLES
Screenshot: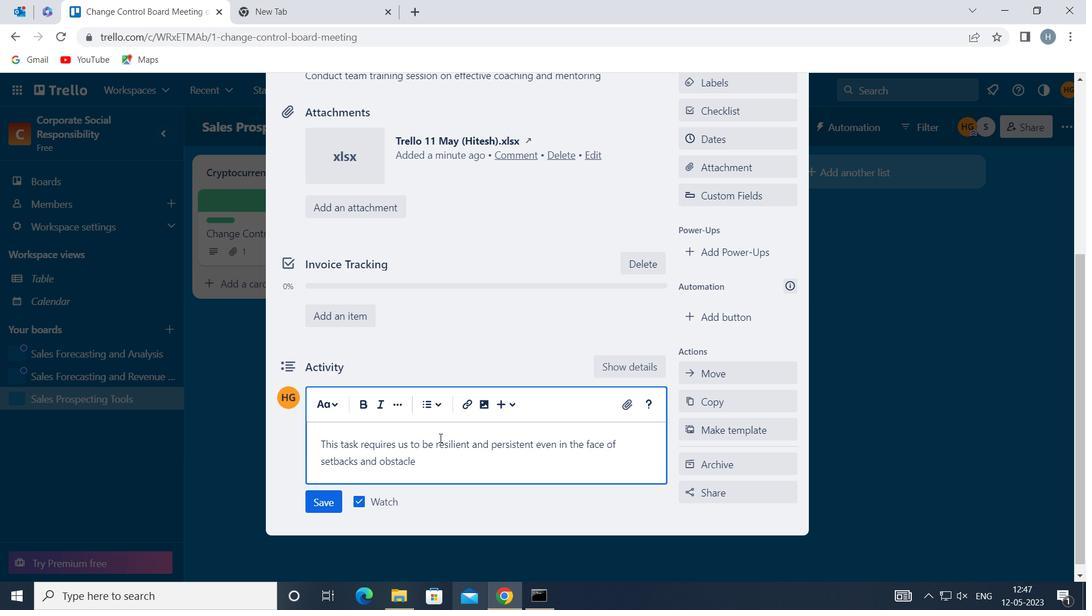 
Action: Mouse moved to (320, 496)
Screenshot: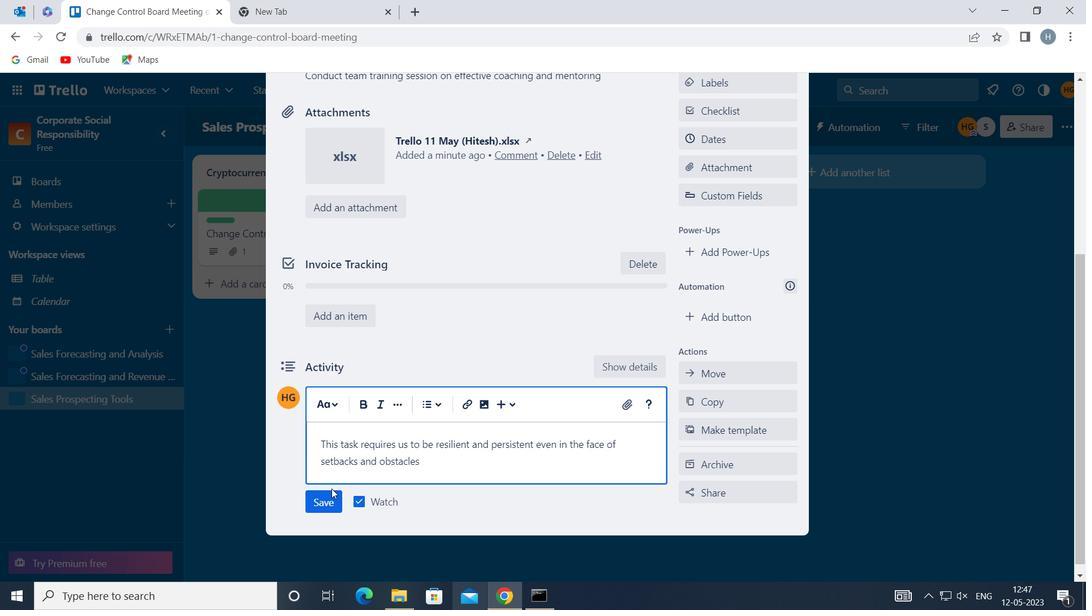 
Action: Mouse pressed left at (320, 496)
Screenshot: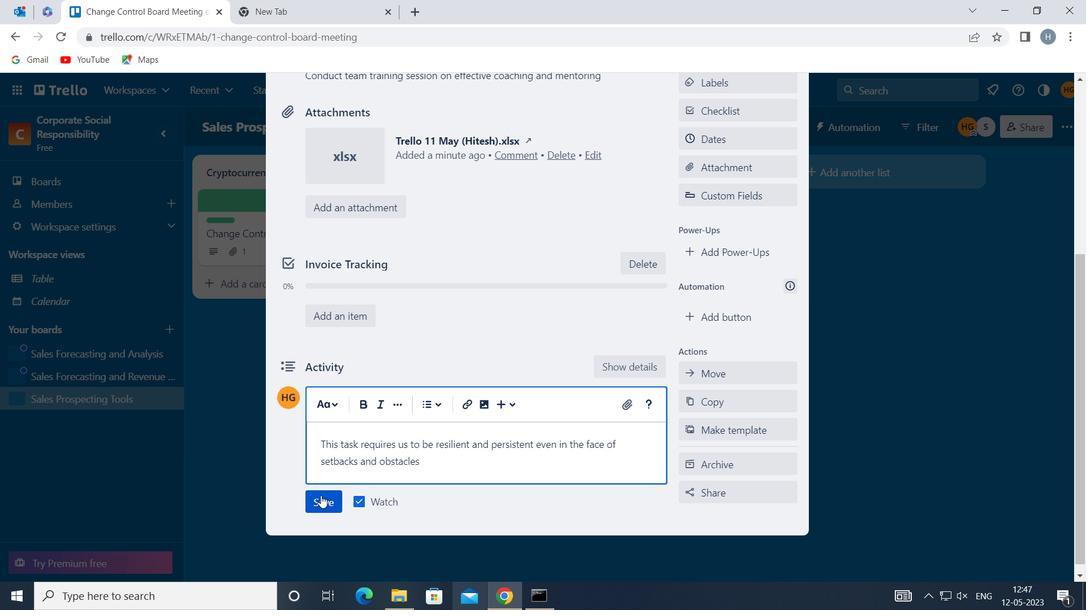 
Action: Mouse moved to (728, 141)
Screenshot: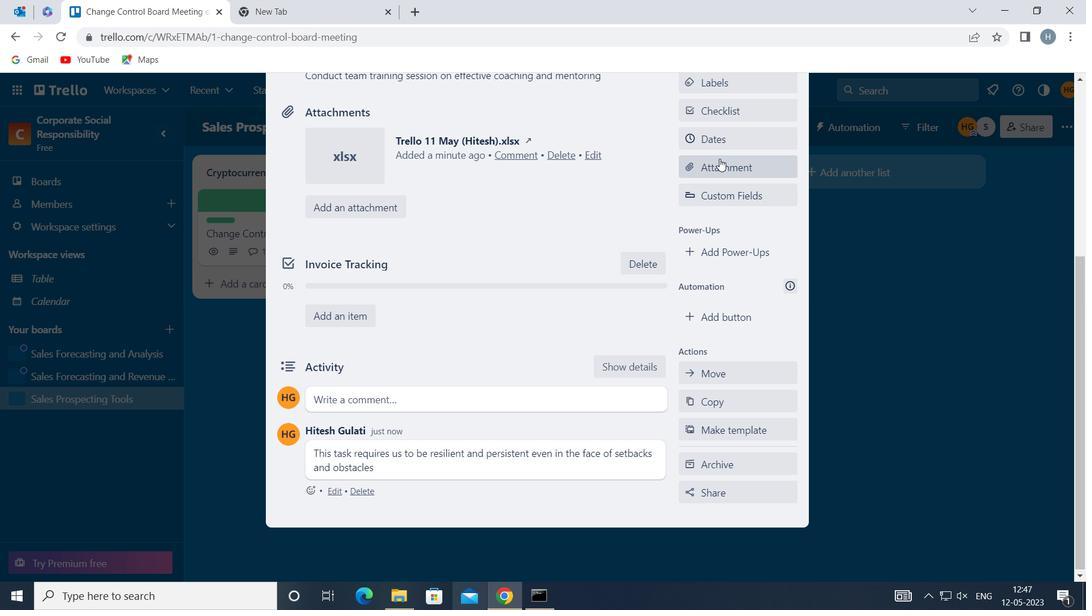 
Action: Mouse pressed left at (728, 141)
Screenshot: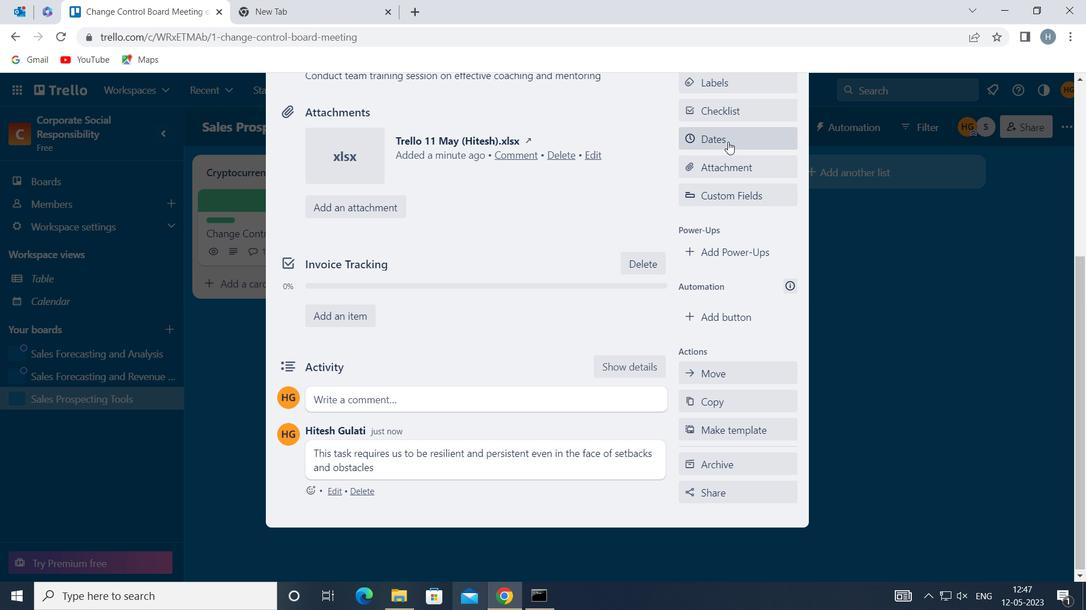 
Action: Mouse moved to (687, 376)
Screenshot: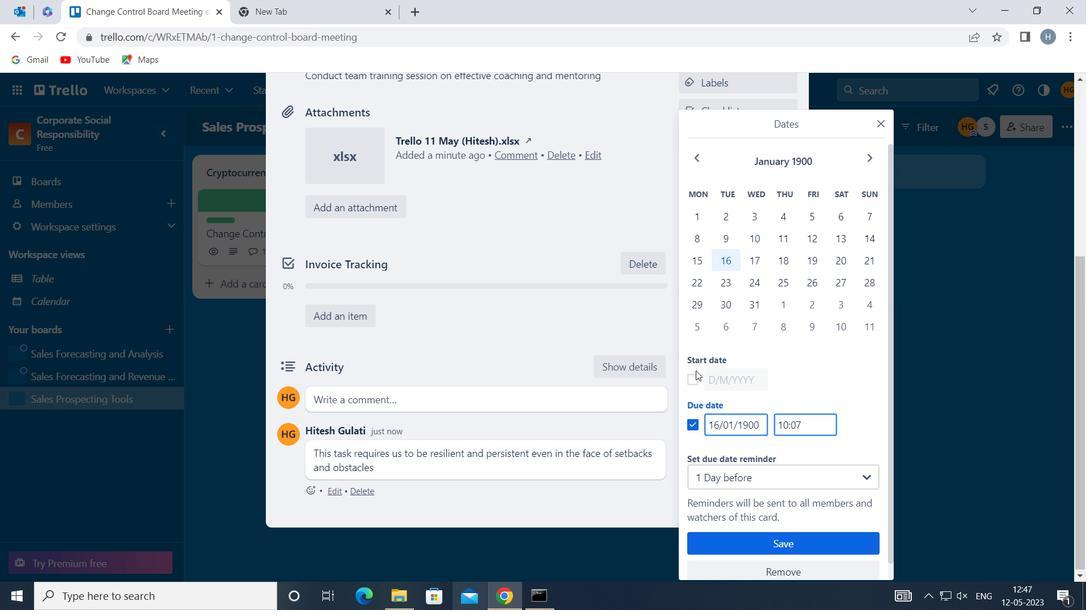 
Action: Mouse pressed left at (687, 376)
Screenshot: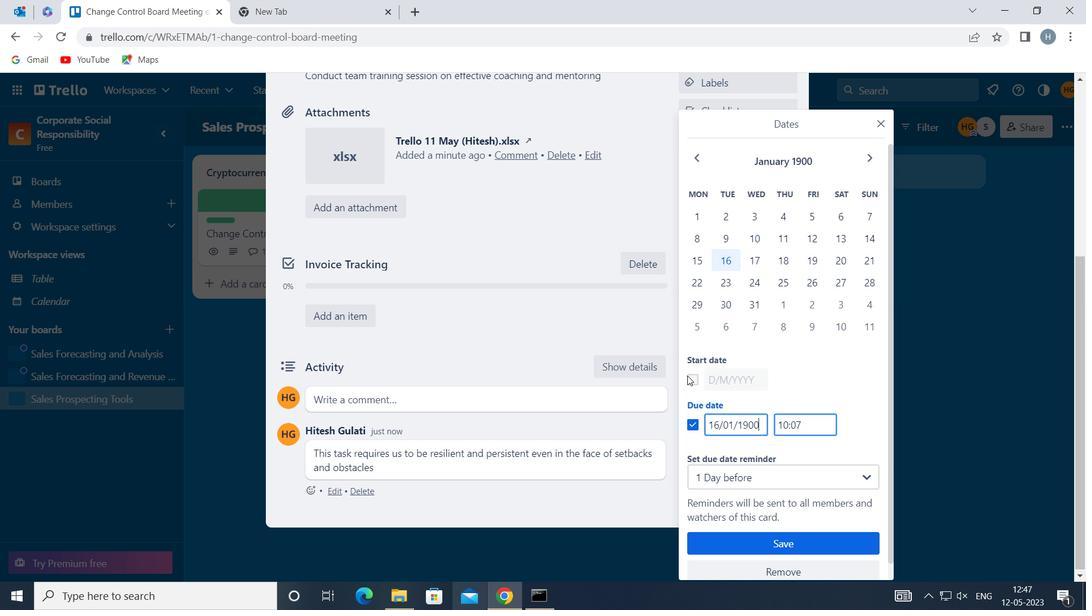 
Action: Mouse moved to (717, 375)
Screenshot: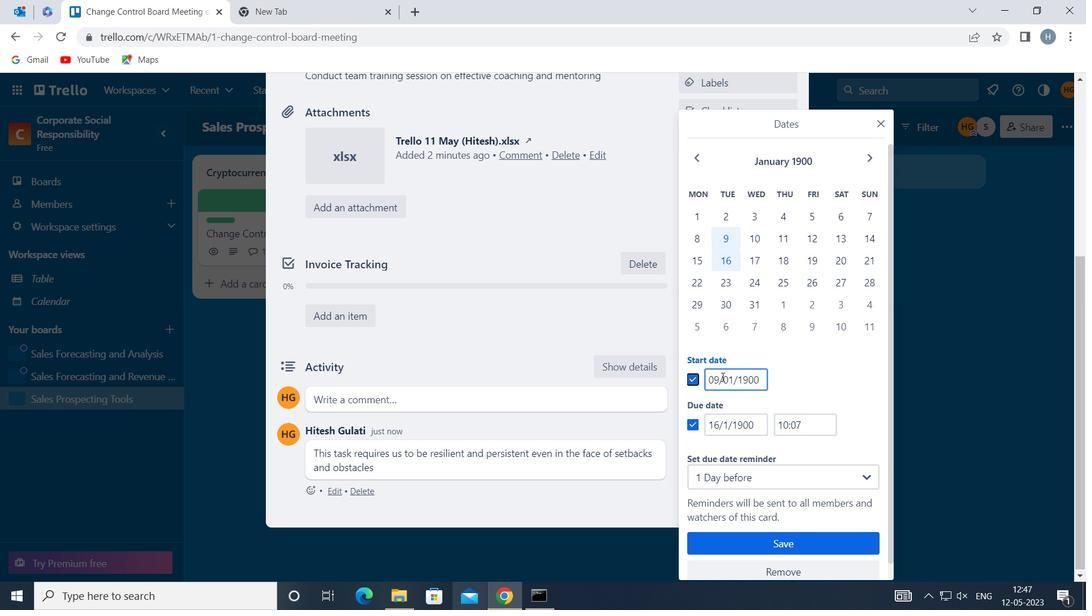 
Action: Mouse pressed left at (717, 375)
Screenshot: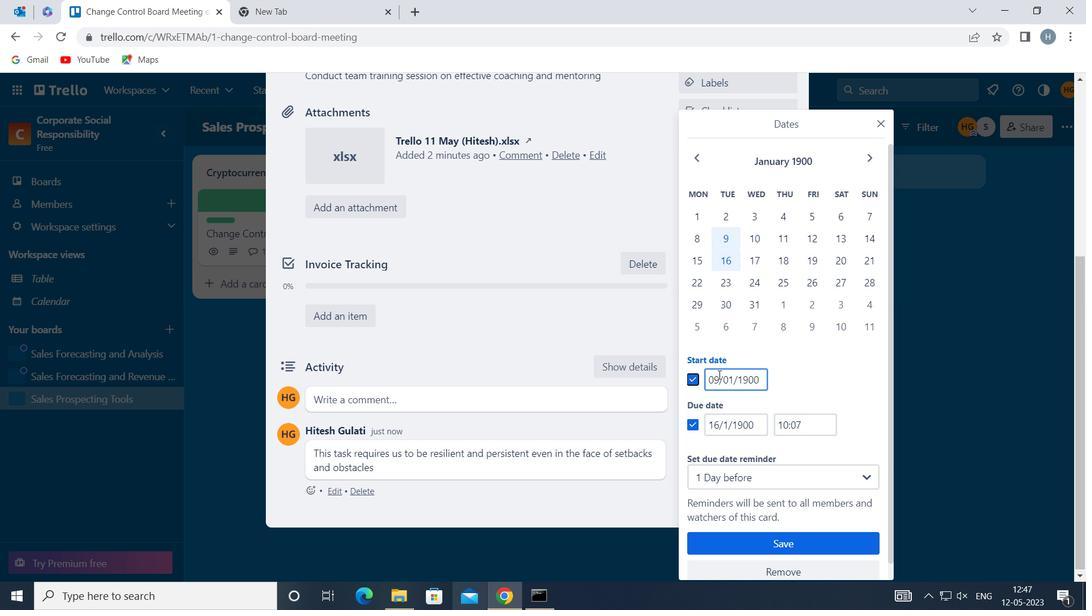 
Action: Mouse moved to (708, 376)
Screenshot: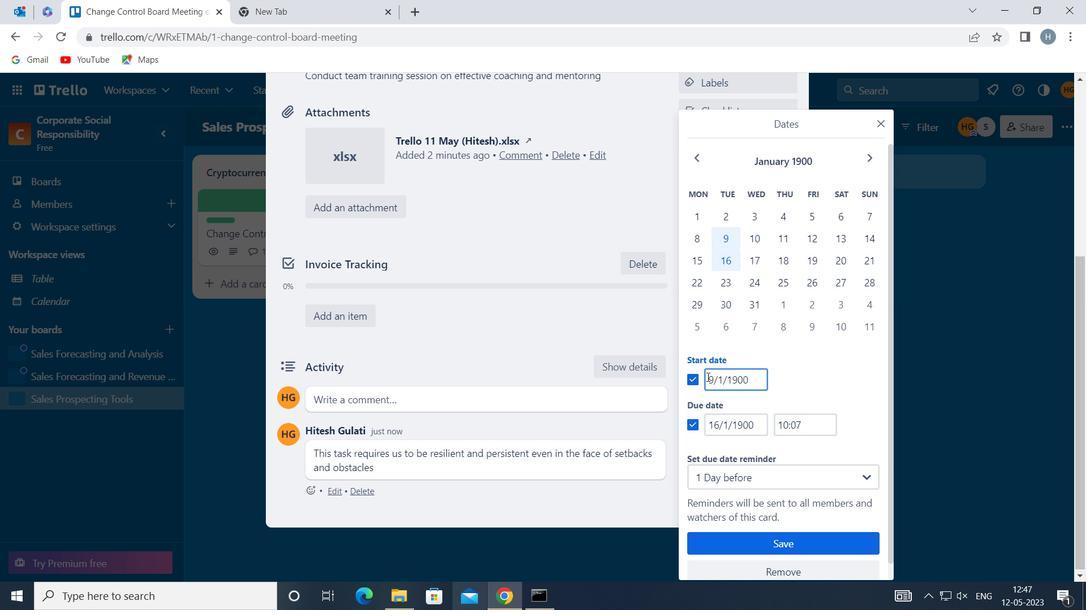 
Action: Mouse pressed left at (708, 376)
Screenshot: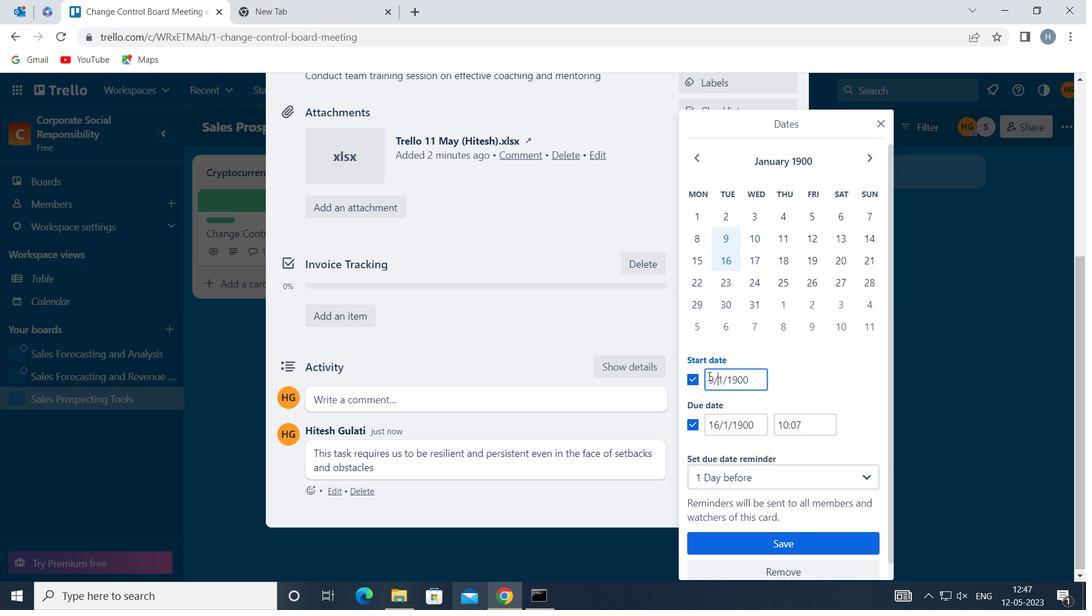 
Action: Key pressed <Key.right><Key.backspace>1
Screenshot: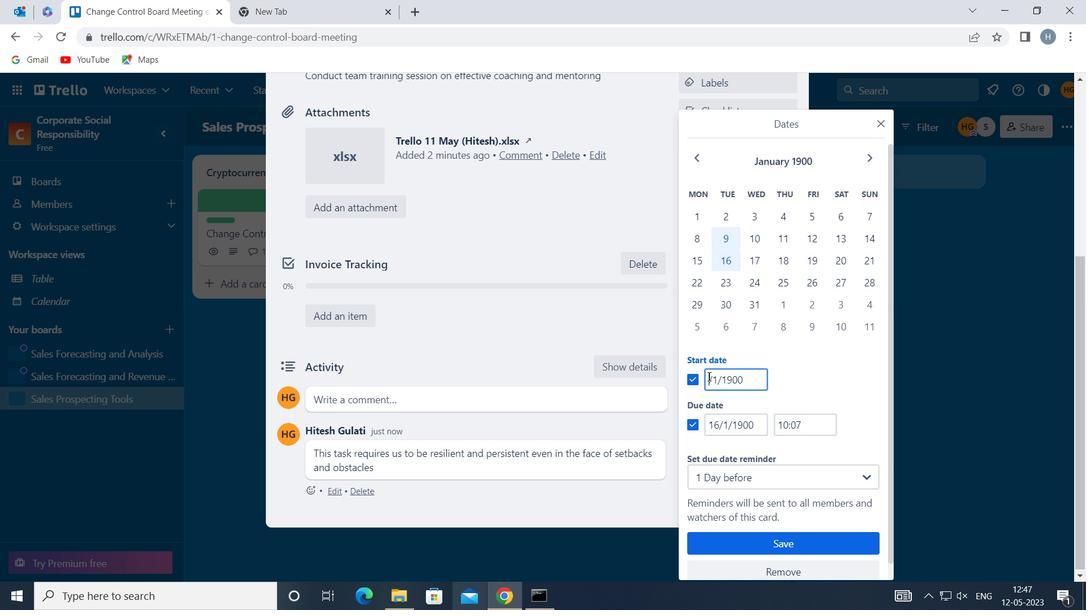 
Action: Mouse moved to (713, 424)
Screenshot: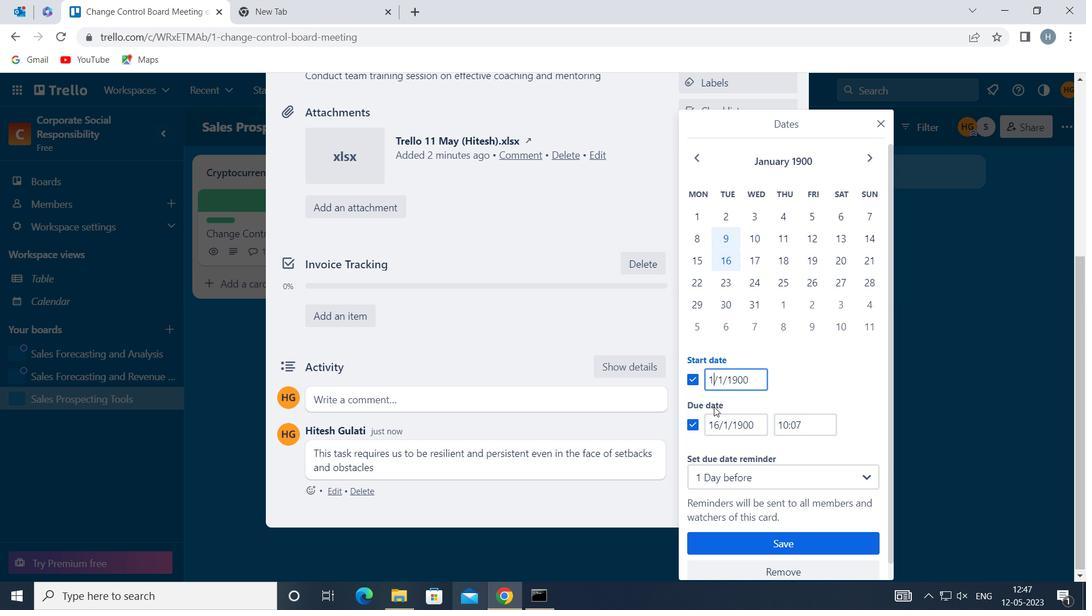 
Action: Mouse pressed left at (713, 424)
Screenshot: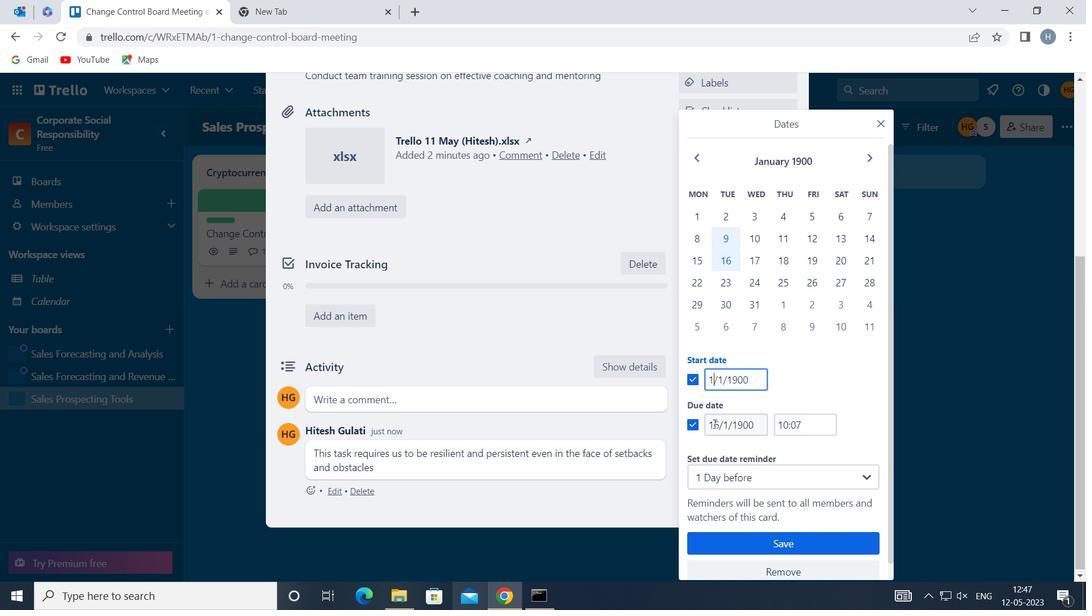 
Action: Key pressed <Key.right><Key.backspace><Key.backspace>8
Screenshot: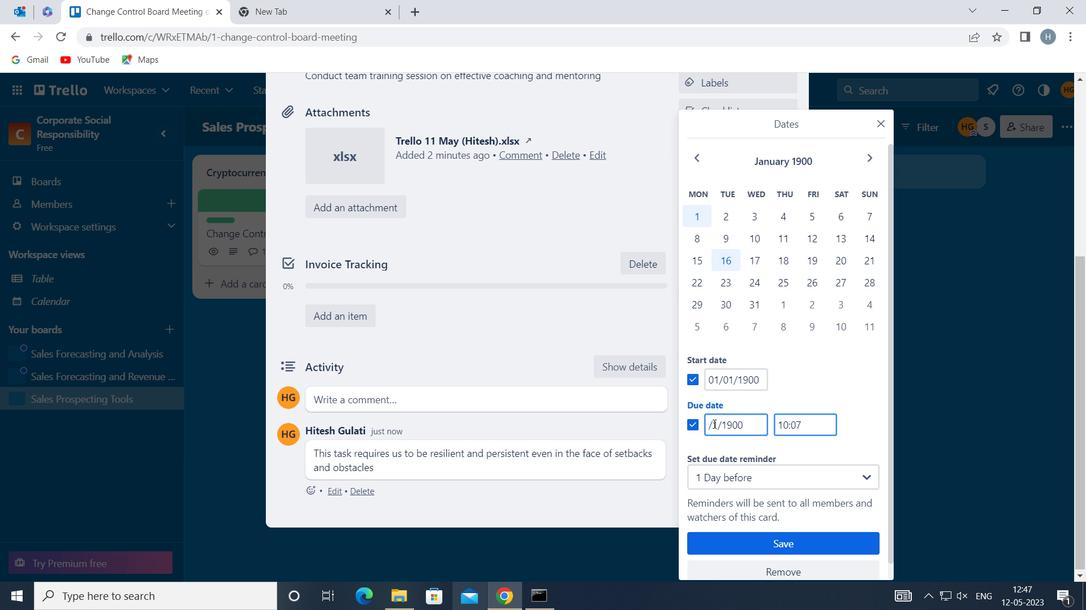 
Action: Mouse moved to (783, 542)
Screenshot: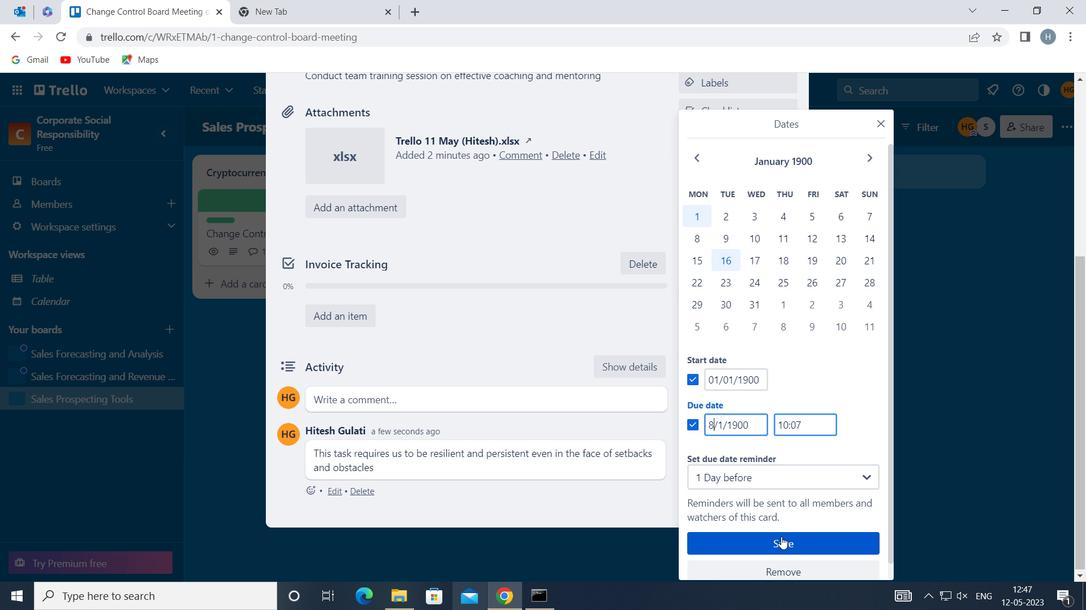 
Action: Mouse pressed left at (783, 542)
Screenshot: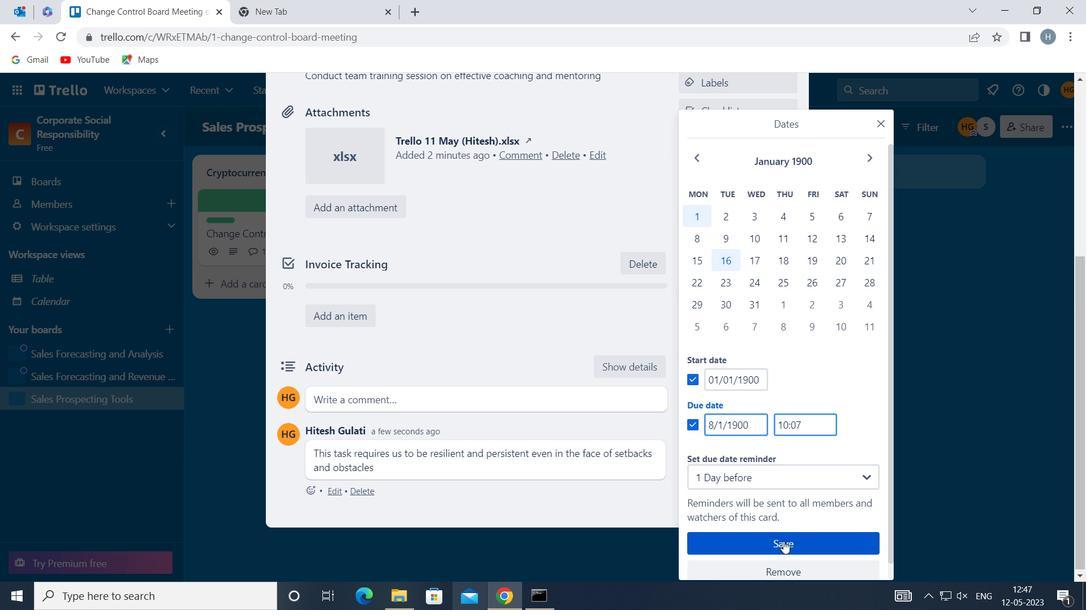 
Action: Mouse moved to (666, 335)
Screenshot: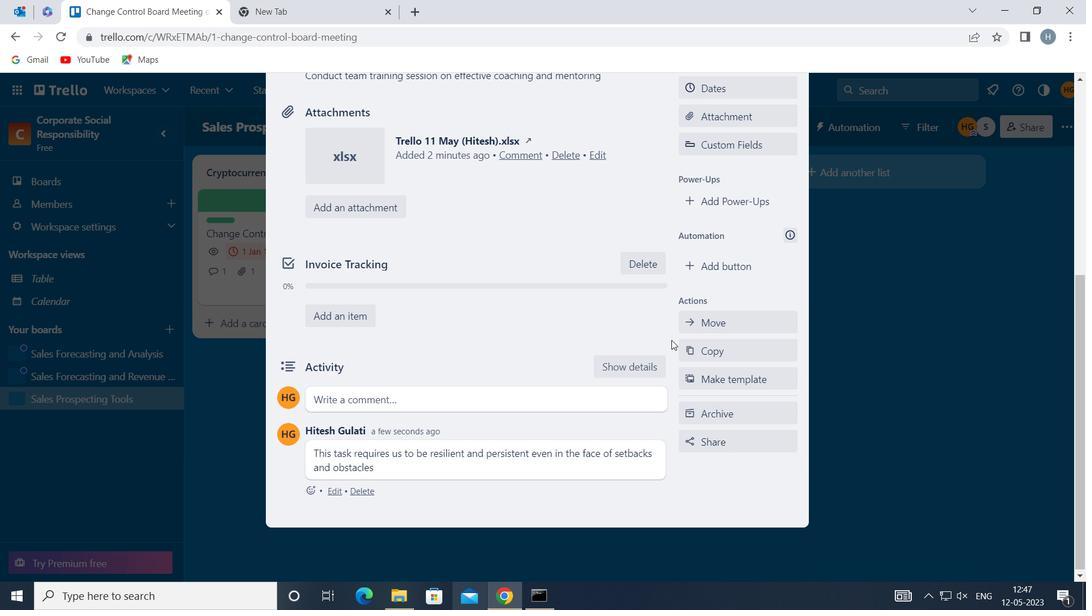 
